 Task: Create a due date automation trigger when advanced on, on the tuesday of the week a card is due add content with a name not ending with resume at 11:00 AM.
Action: Mouse moved to (1160, 567)
Screenshot: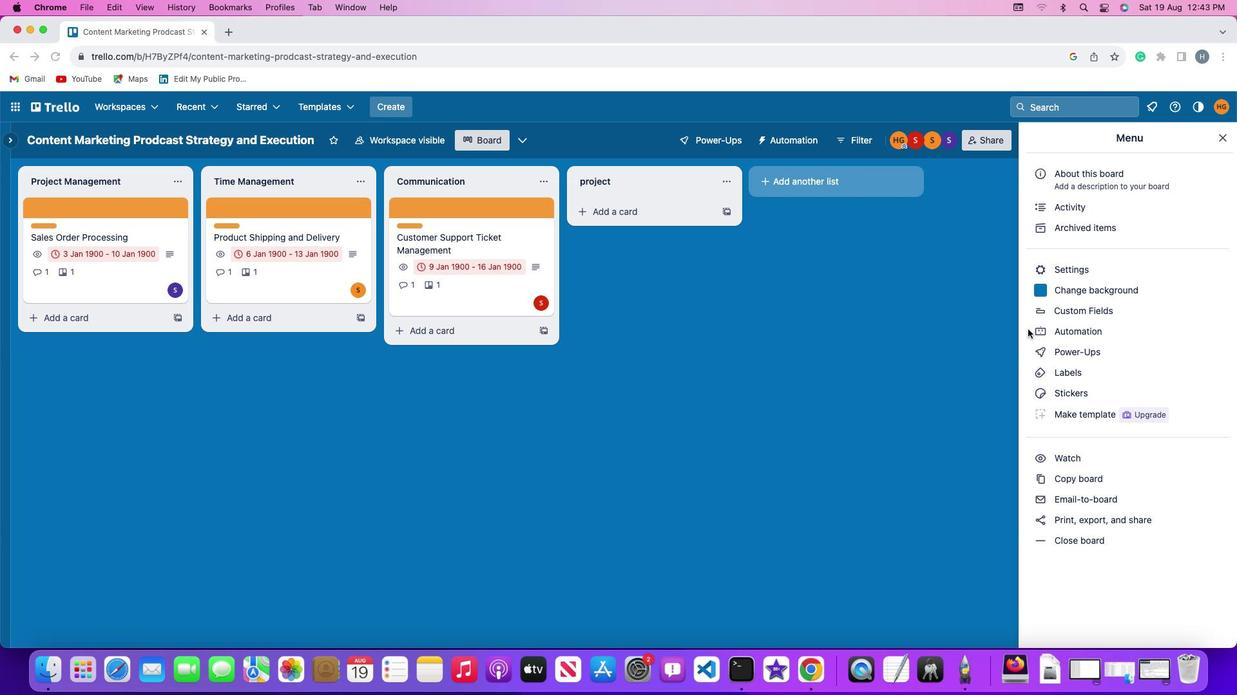 
Action: Mouse pressed left at (1160, 567)
Screenshot: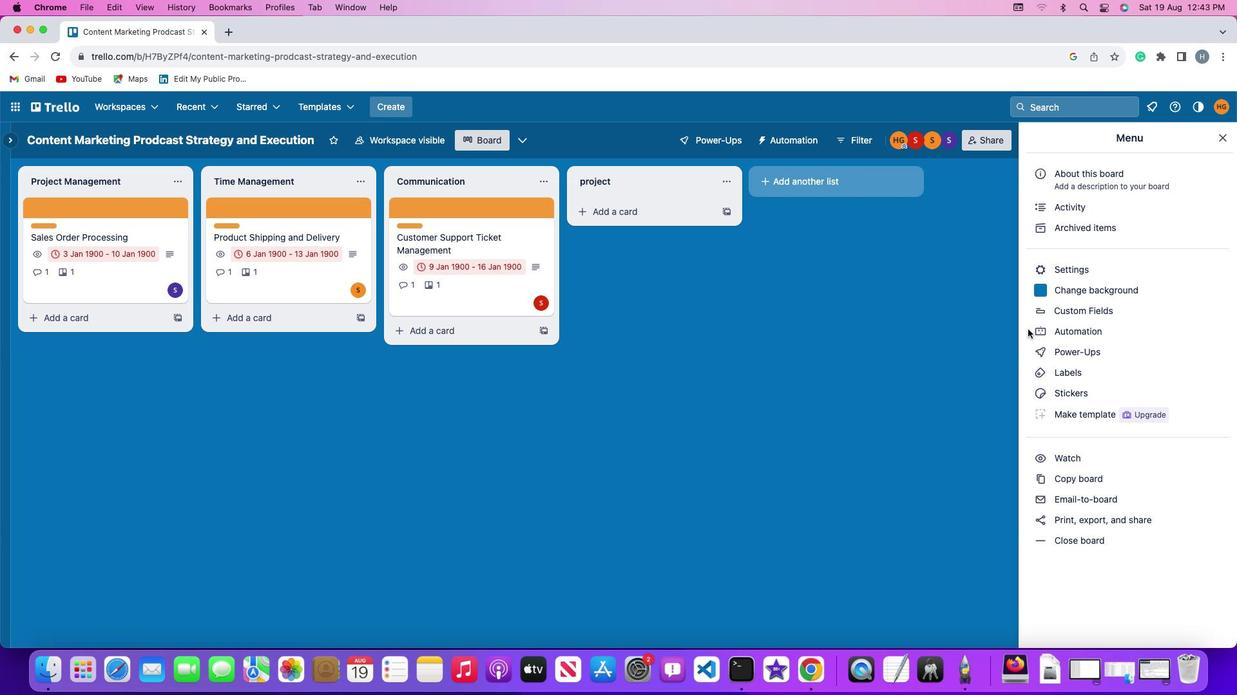 
Action: Mouse pressed left at (1160, 567)
Screenshot: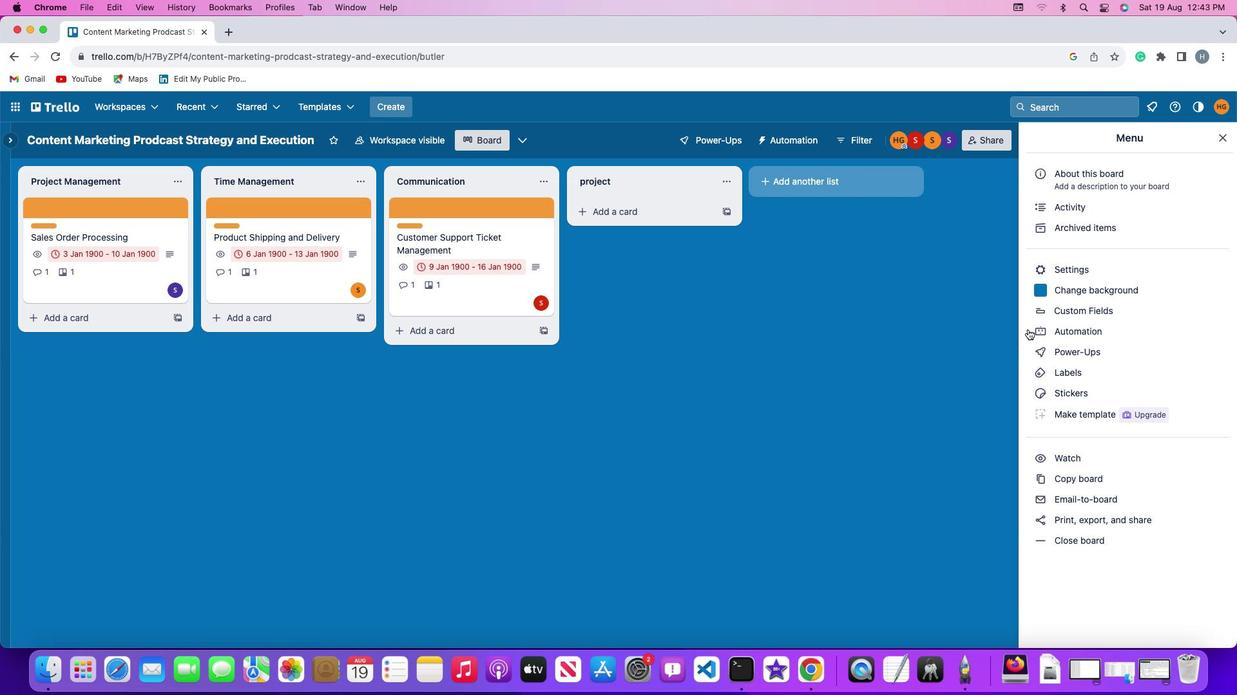 
Action: Mouse moved to (56, 568)
Screenshot: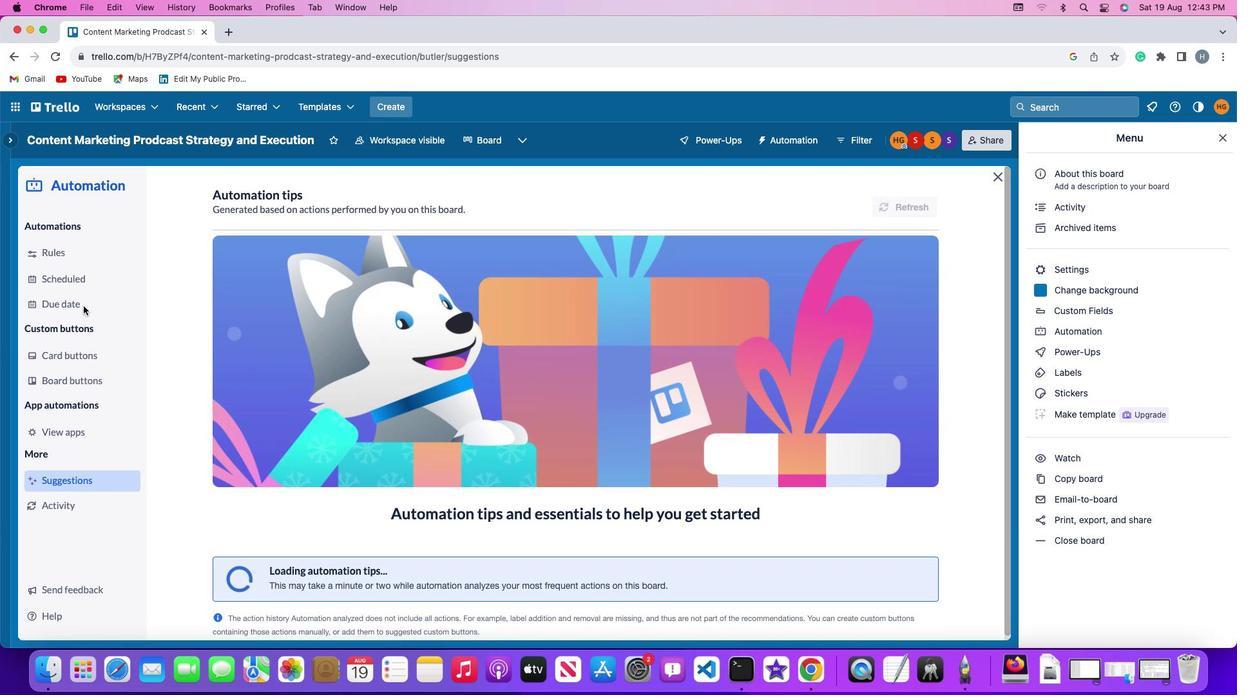 
Action: Mouse pressed left at (56, 568)
Screenshot: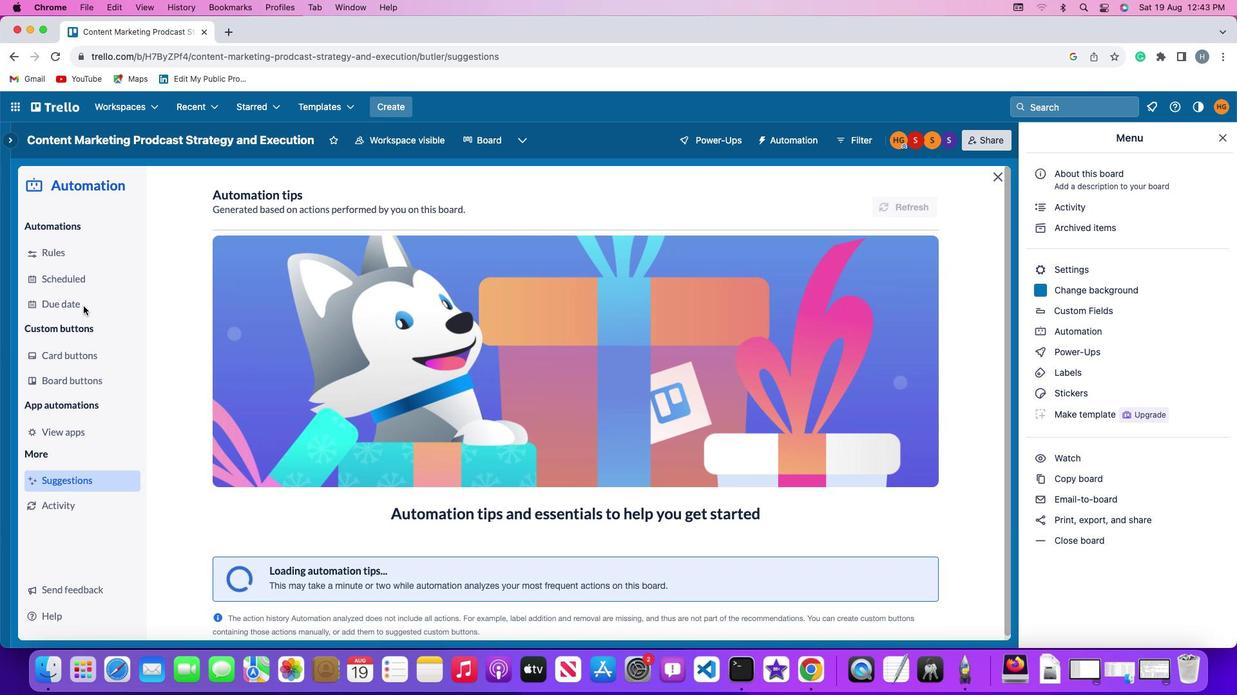 
Action: Mouse moved to (962, 574)
Screenshot: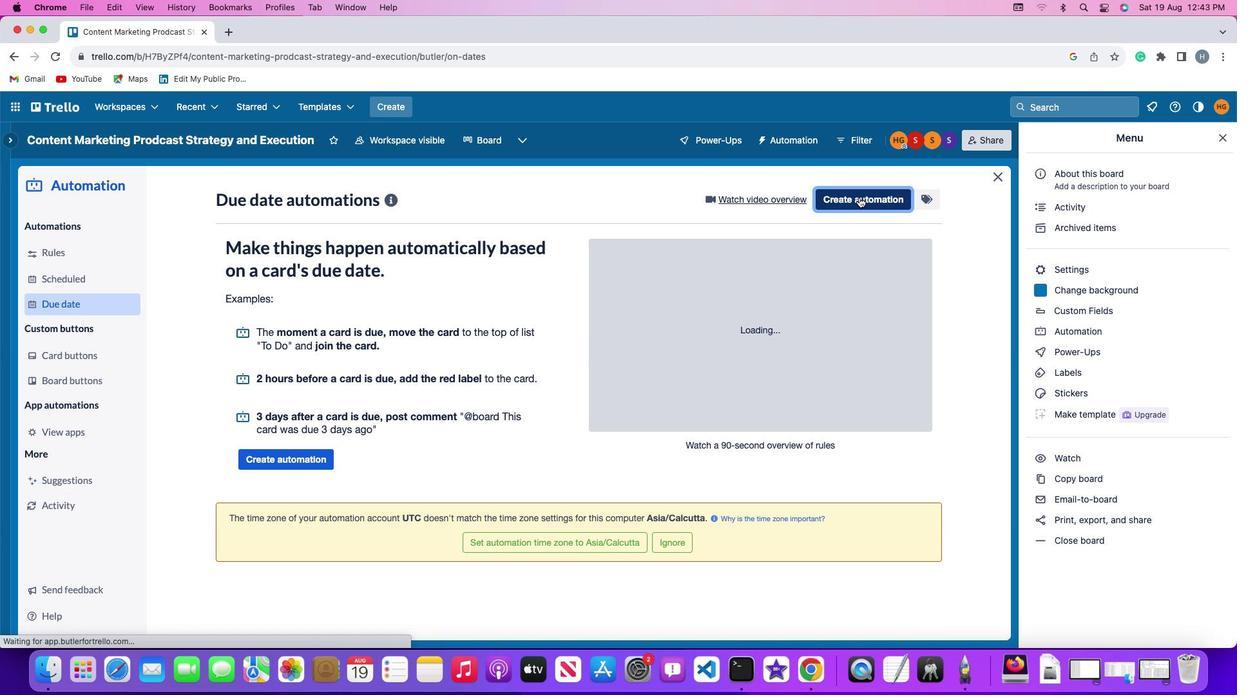 
Action: Mouse pressed left at (962, 574)
Screenshot: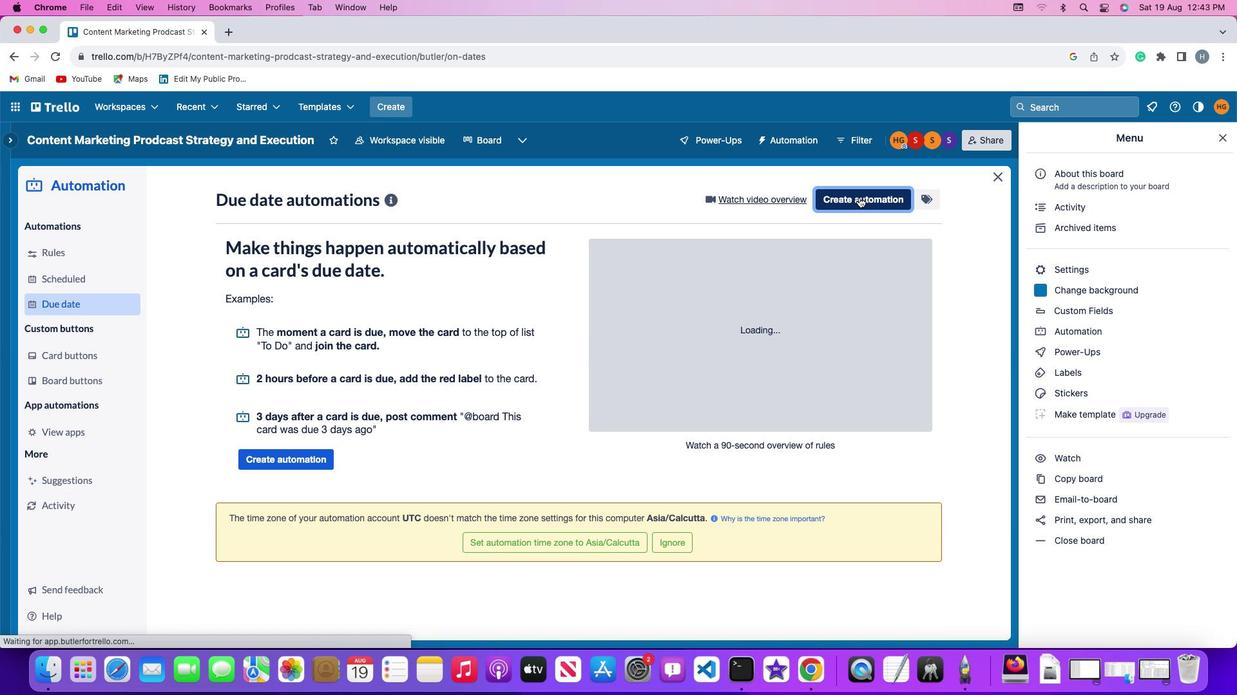 
Action: Mouse moved to (266, 567)
Screenshot: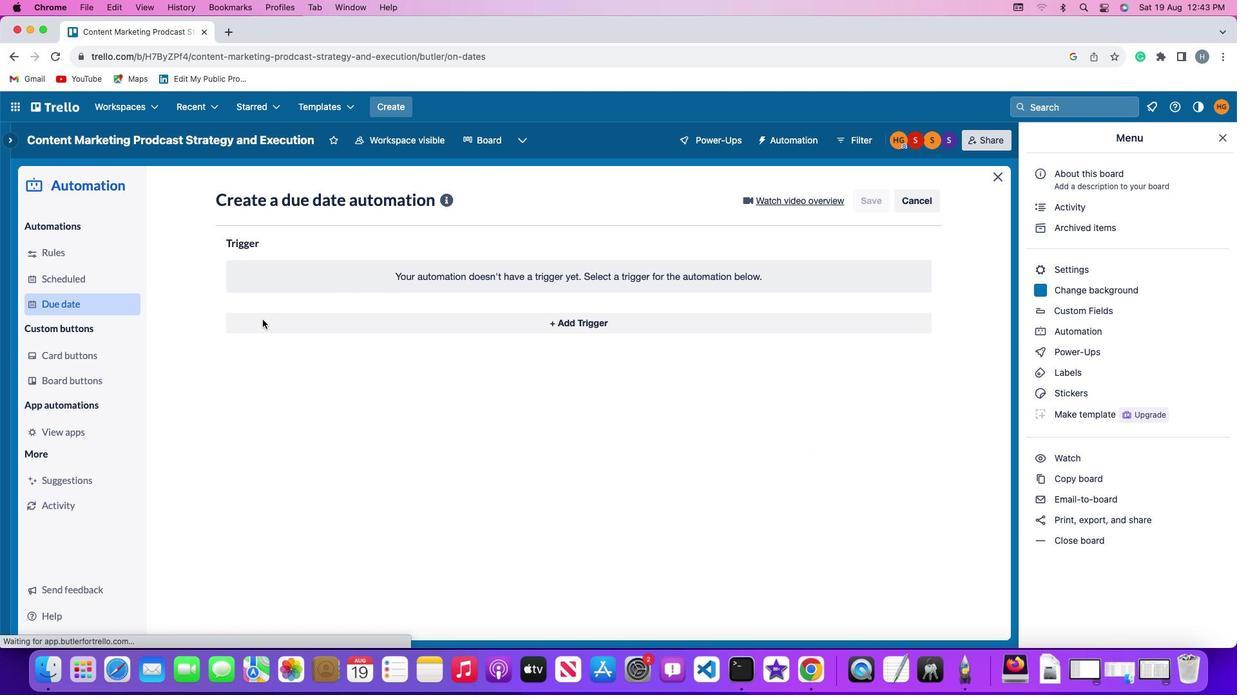 
Action: Mouse pressed left at (266, 567)
Screenshot: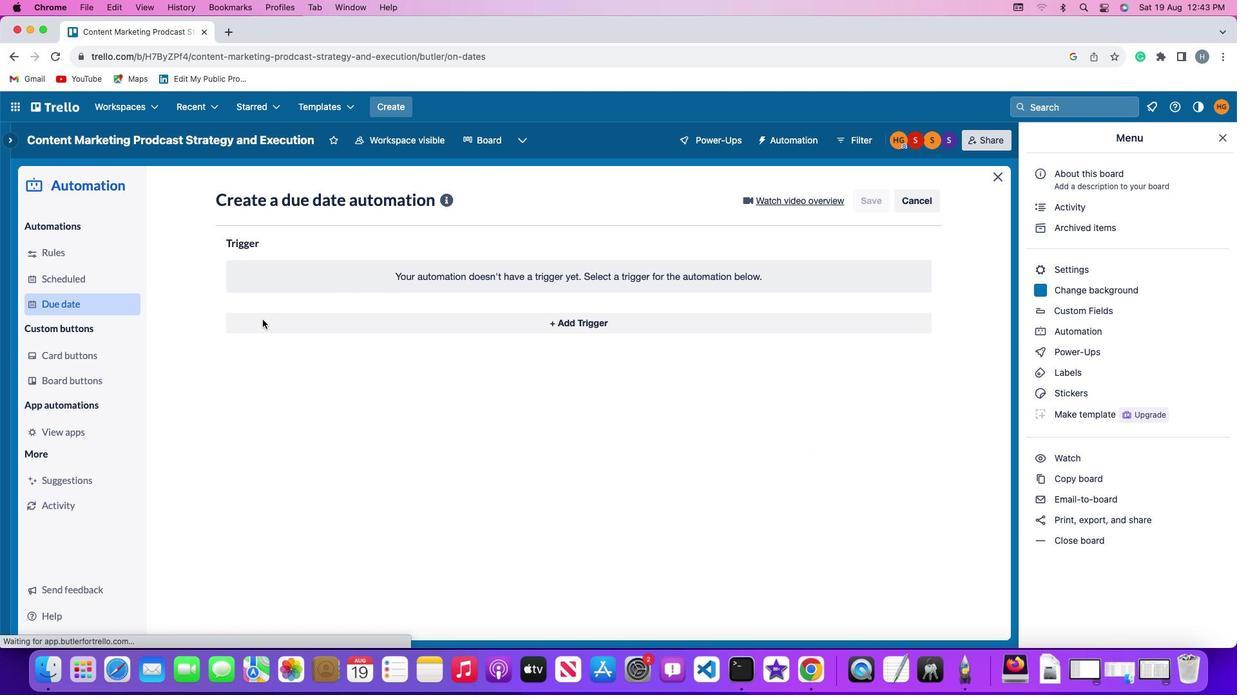 
Action: Mouse moved to (292, 554)
Screenshot: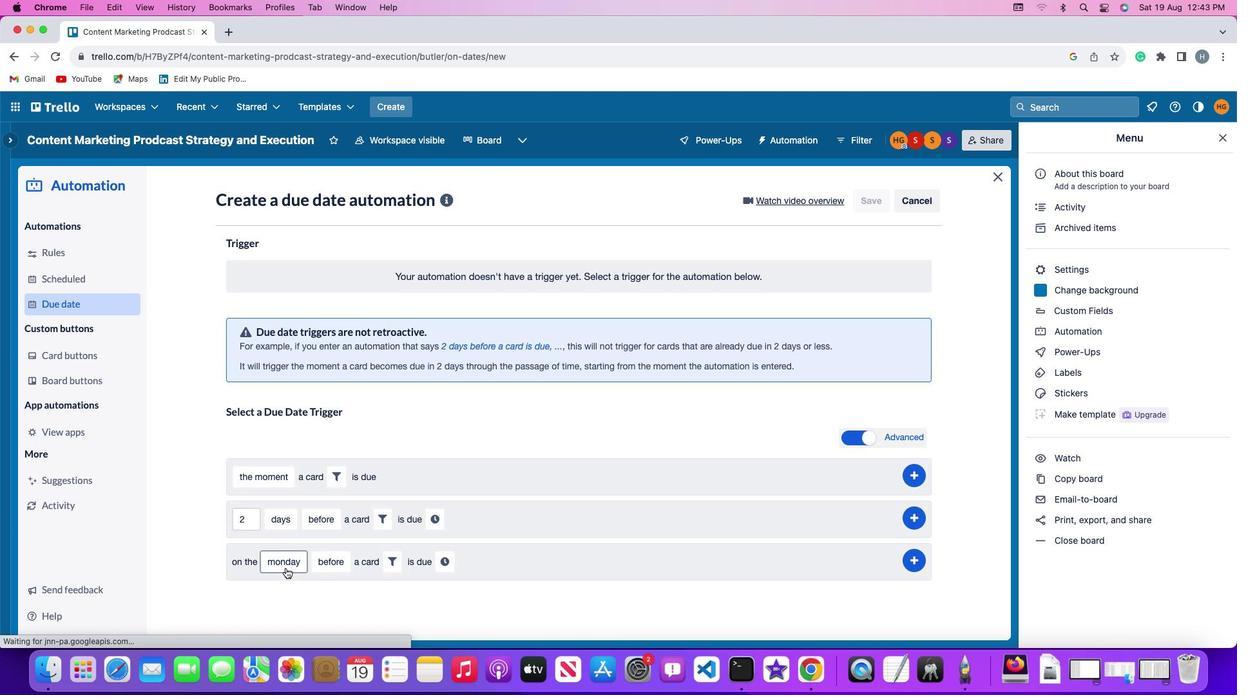 
Action: Mouse pressed left at (292, 554)
Screenshot: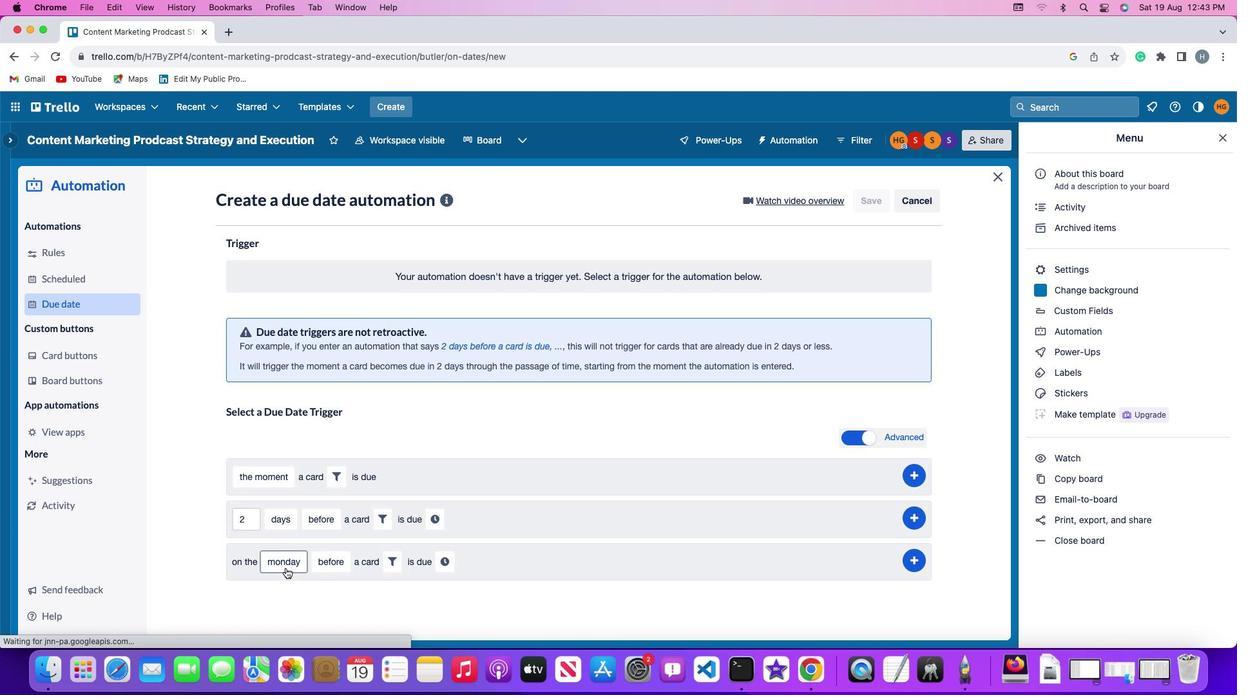 
Action: Mouse moved to (308, 563)
Screenshot: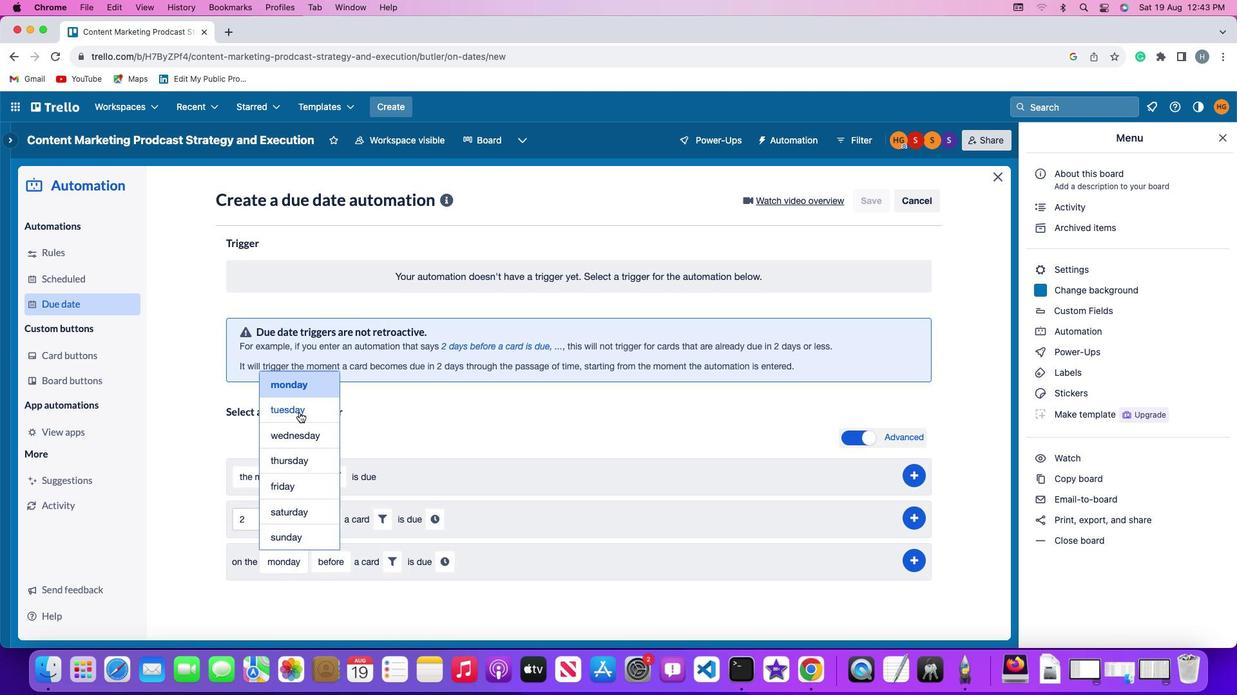 
Action: Mouse pressed left at (308, 563)
Screenshot: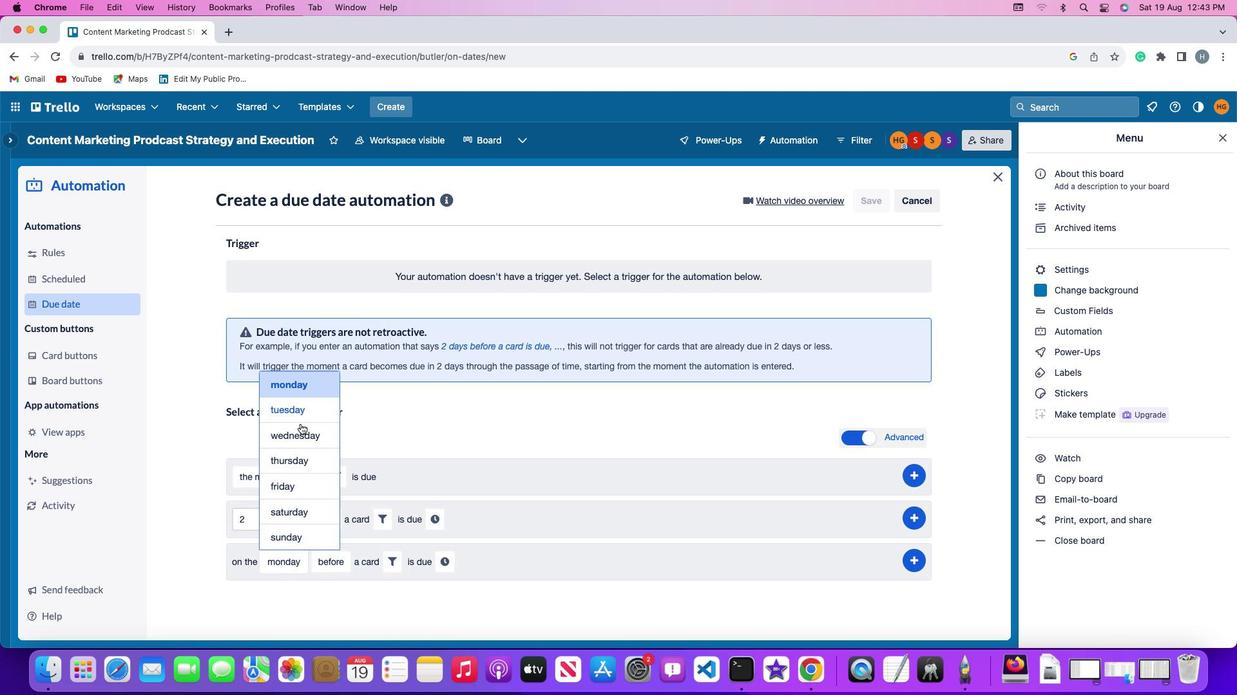 
Action: Mouse moved to (324, 555)
Screenshot: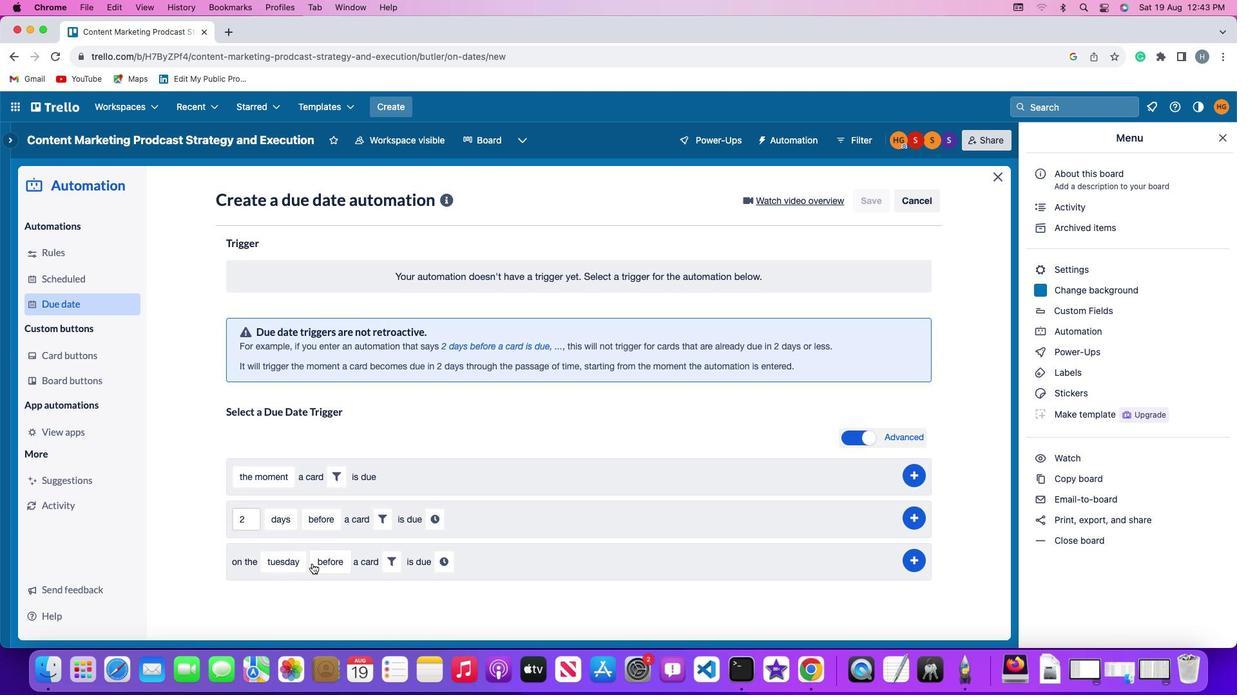 
Action: Mouse pressed left at (324, 555)
Screenshot: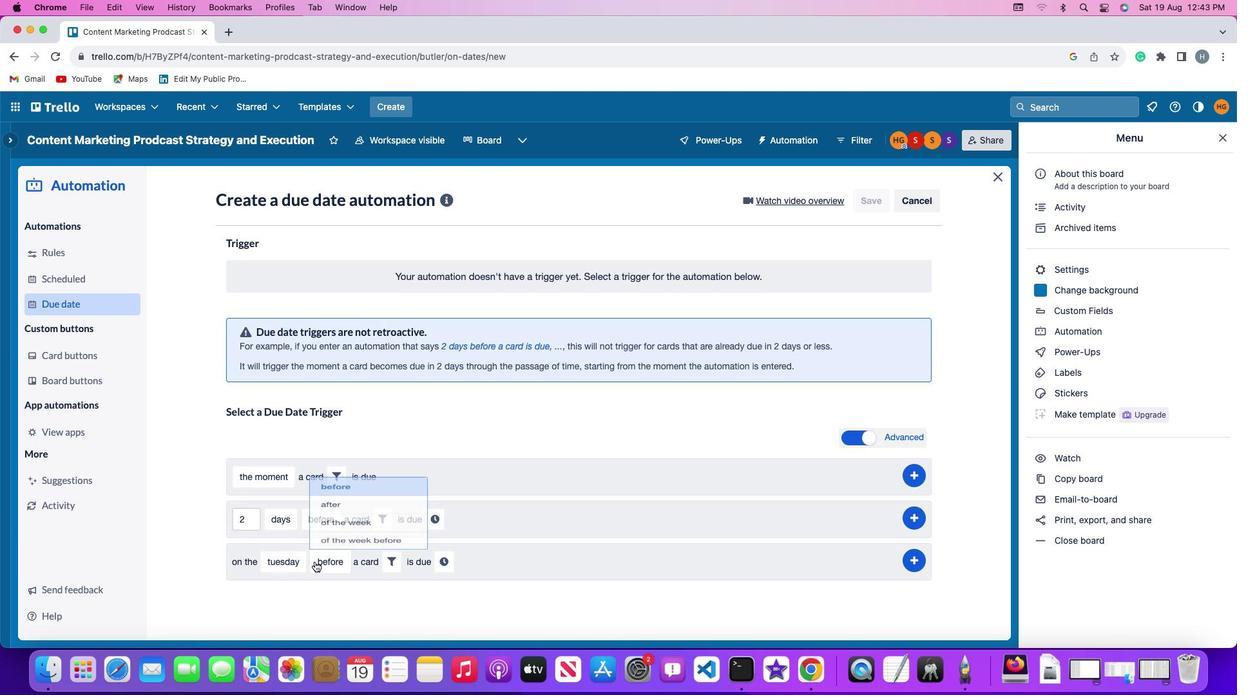 
Action: Mouse moved to (366, 557)
Screenshot: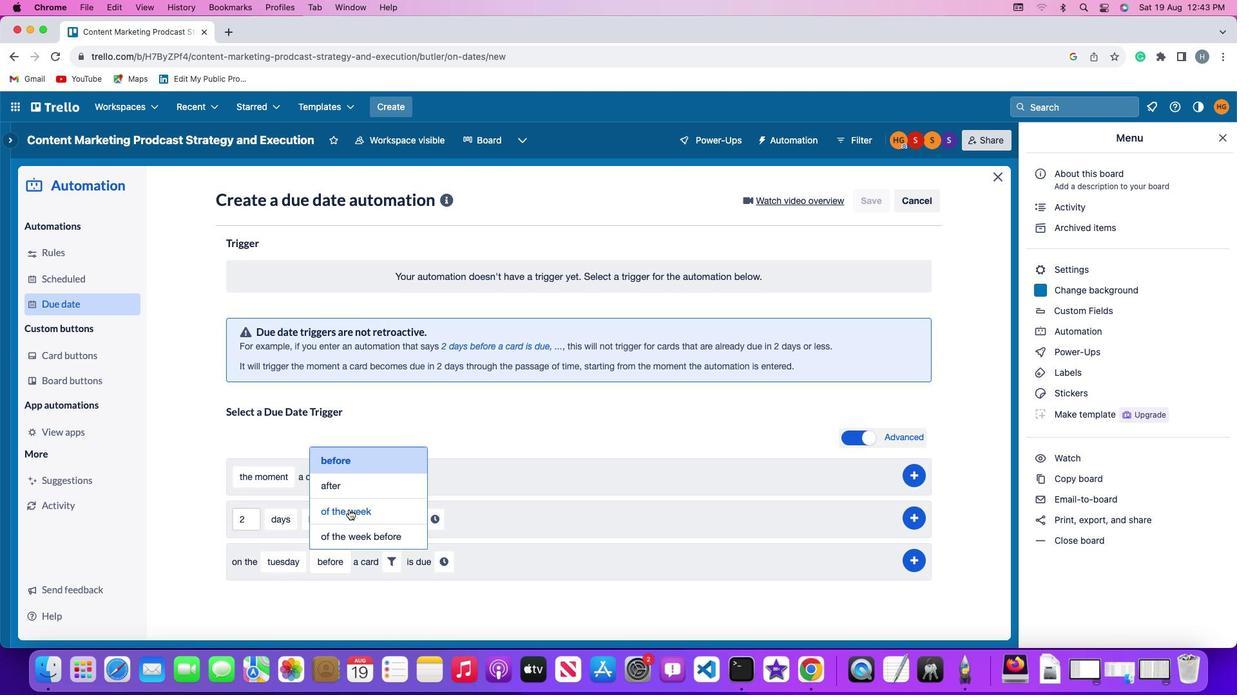 
Action: Mouse pressed left at (366, 557)
Screenshot: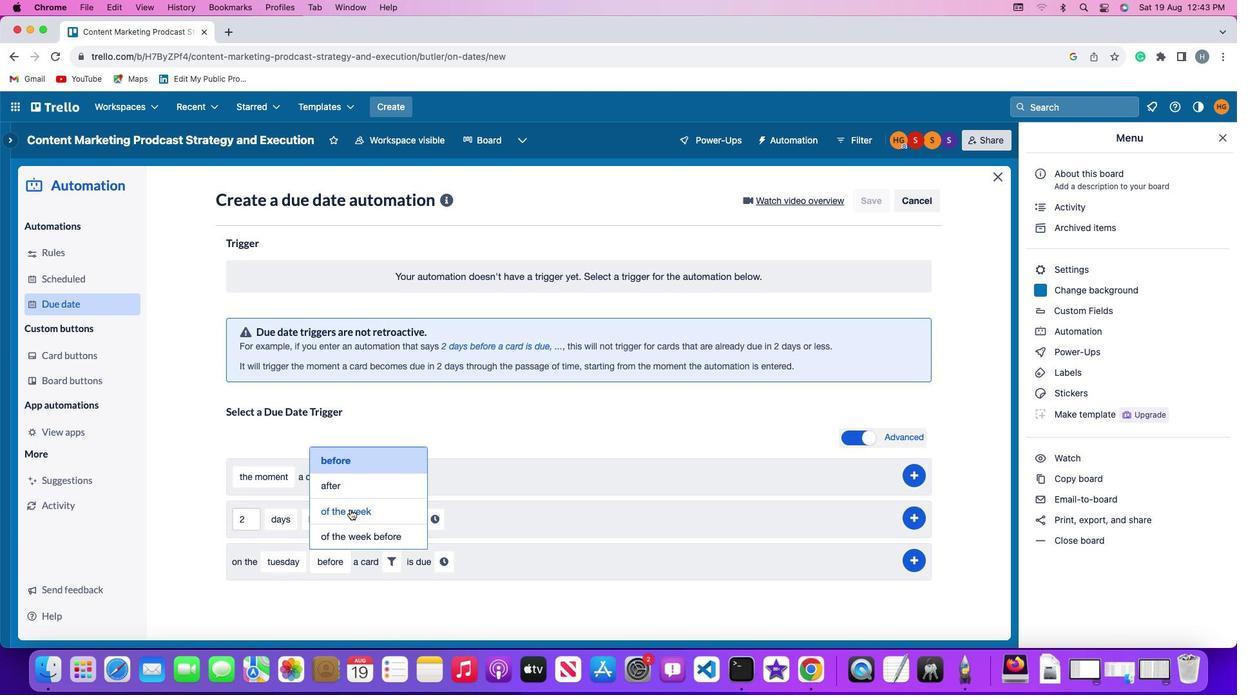 
Action: Mouse moved to (438, 555)
Screenshot: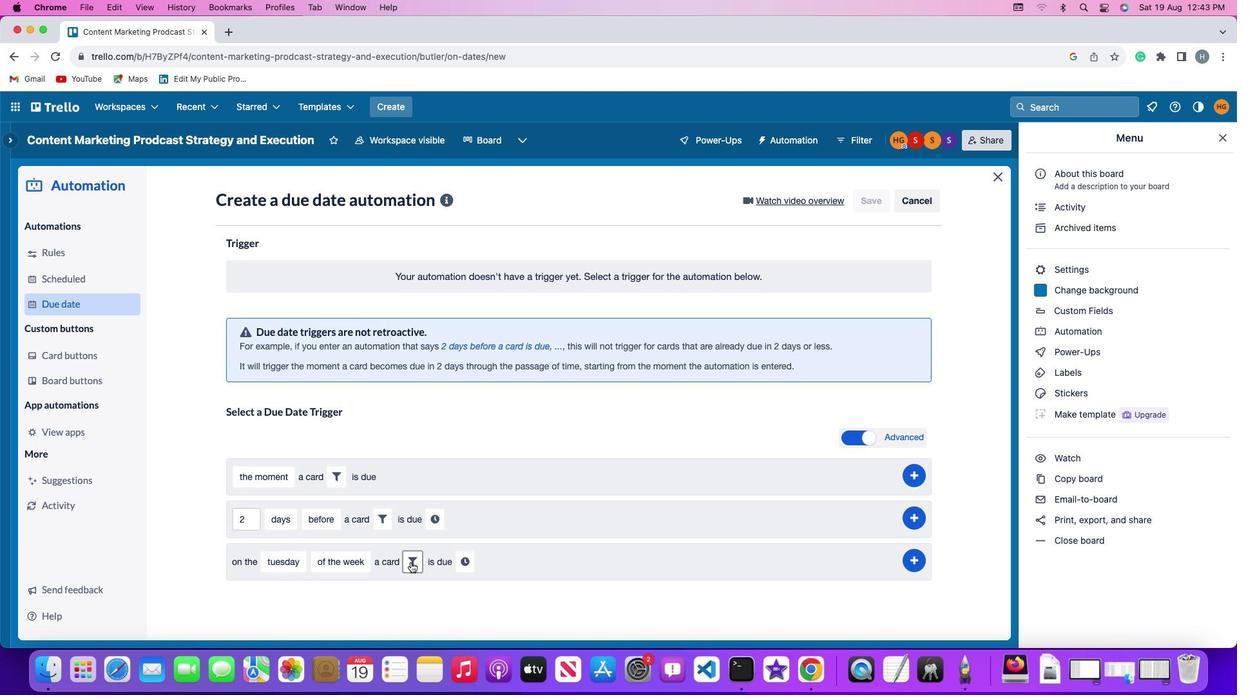 
Action: Mouse pressed left at (438, 555)
Screenshot: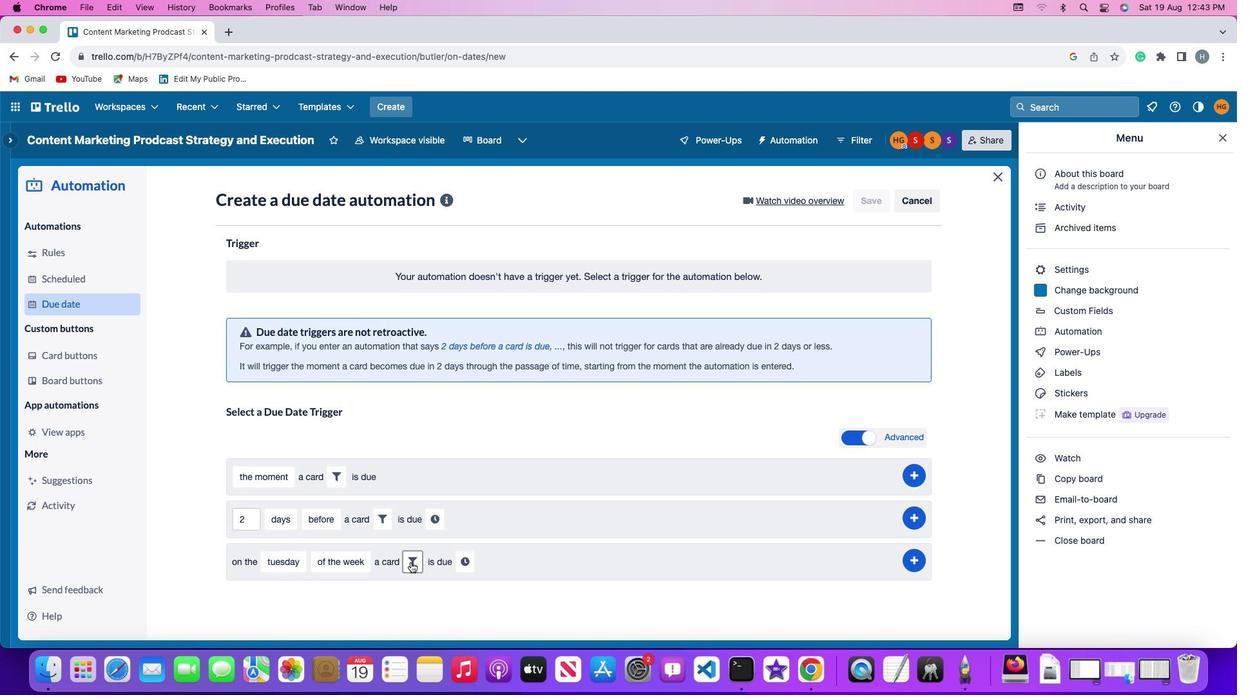 
Action: Mouse moved to (645, 553)
Screenshot: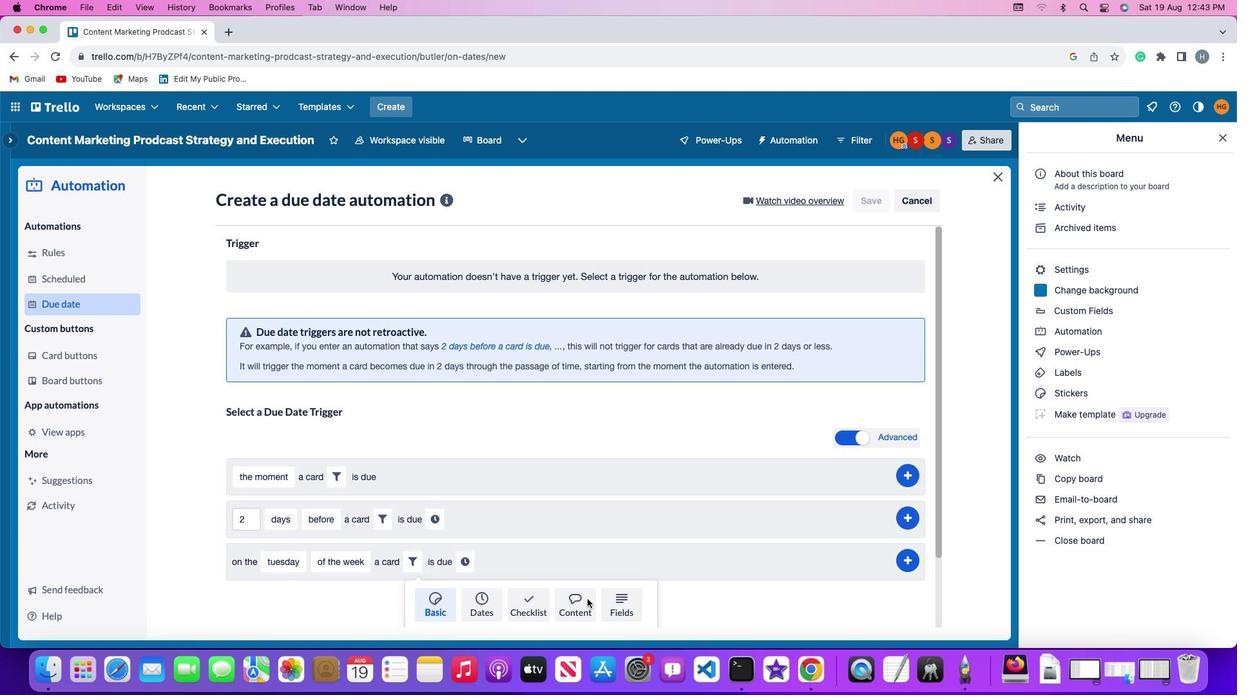 
Action: Mouse pressed left at (645, 553)
Screenshot: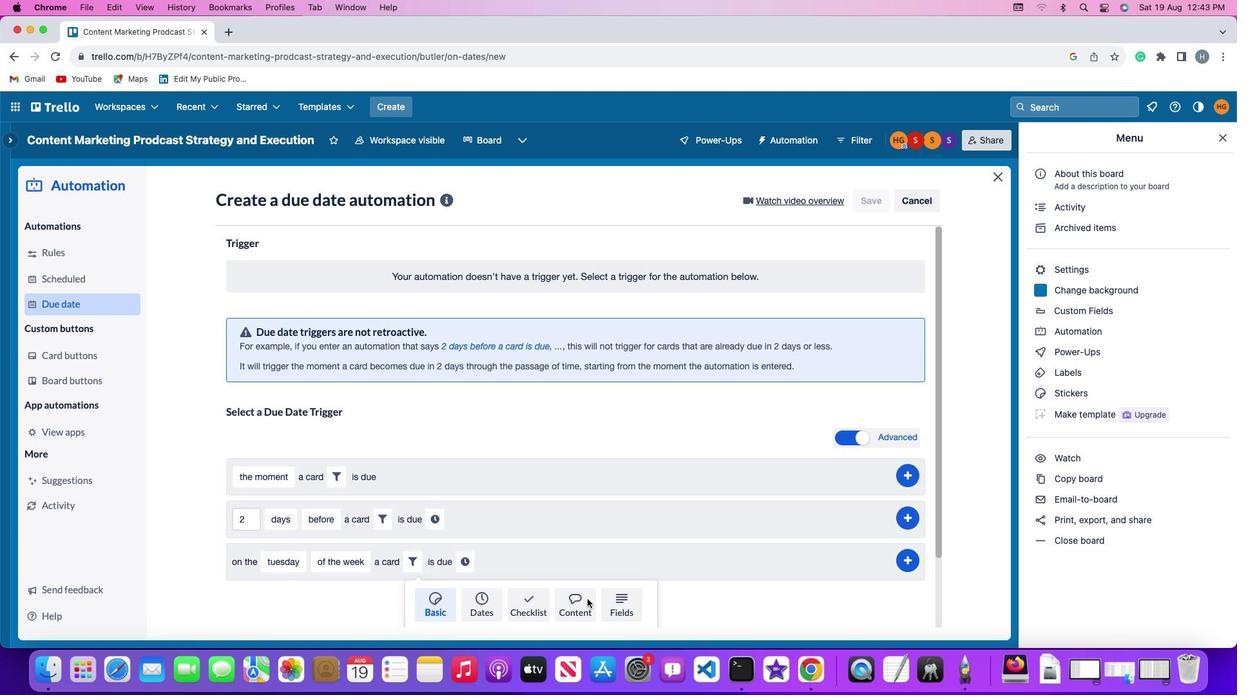 
Action: Mouse moved to (393, 552)
Screenshot: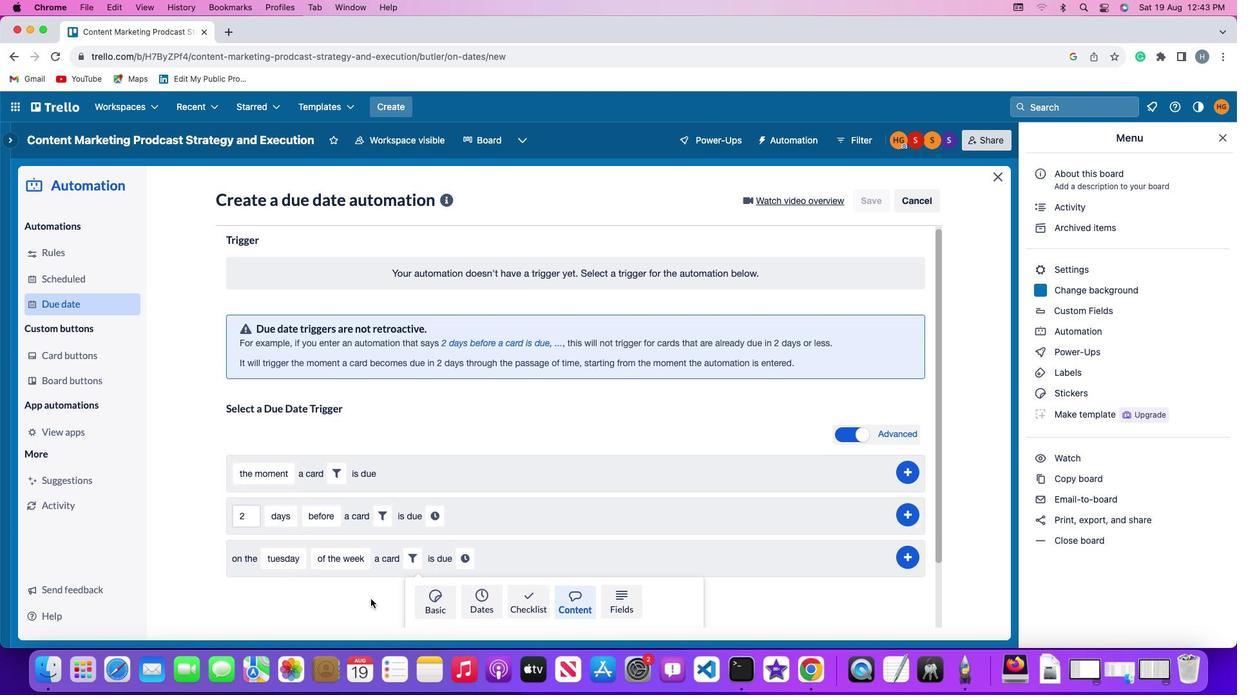 
Action: Mouse scrolled (393, 552) with delta (-40, 584)
Screenshot: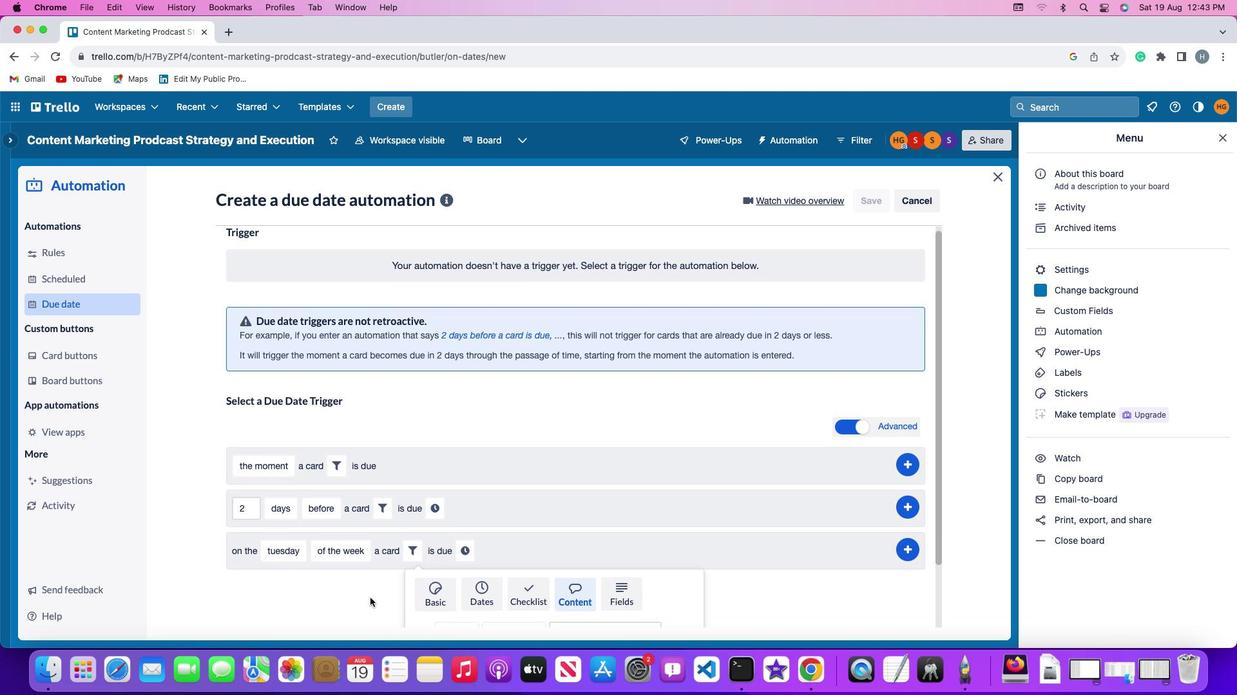 
Action: Mouse moved to (392, 552)
Screenshot: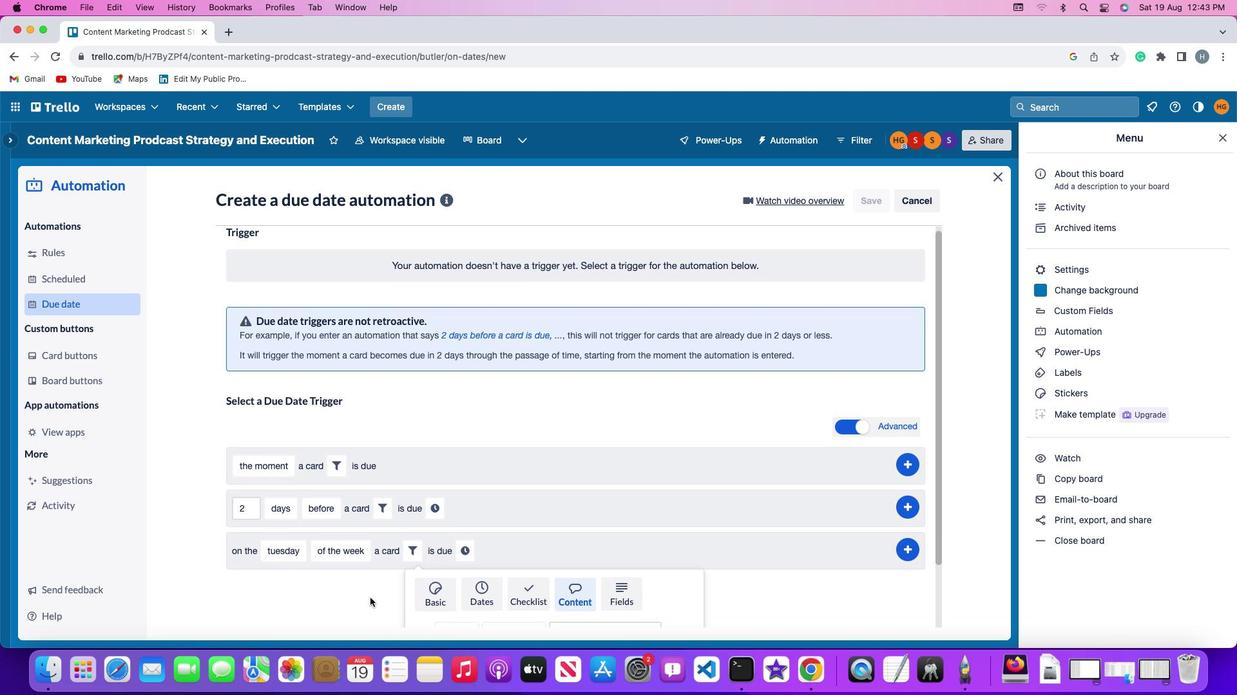 
Action: Mouse scrolled (392, 552) with delta (-40, 584)
Screenshot: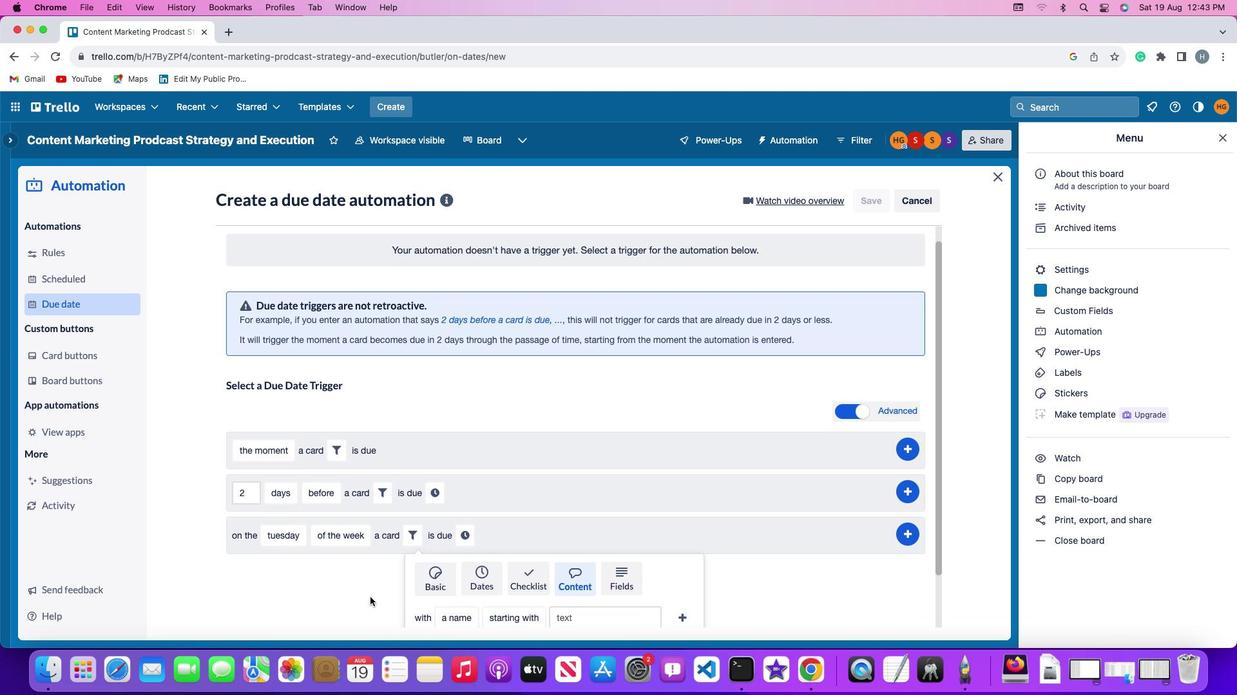 
Action: Mouse moved to (392, 553)
Screenshot: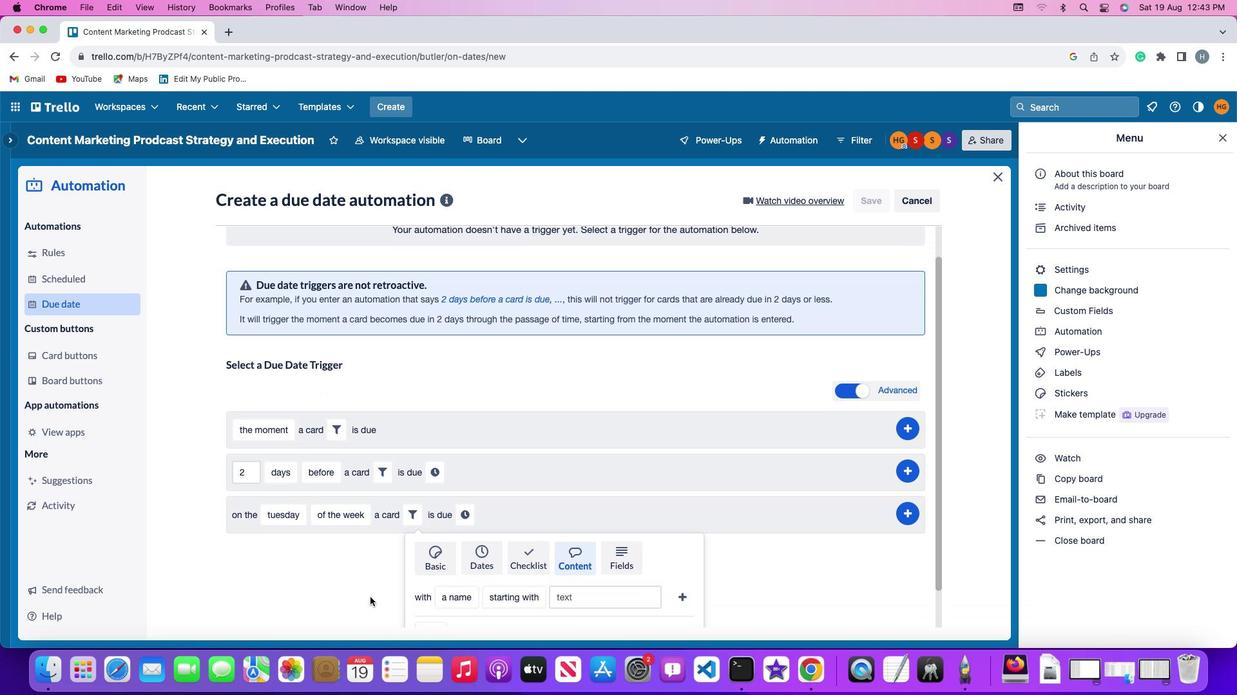 
Action: Mouse scrolled (392, 553) with delta (-40, 584)
Screenshot: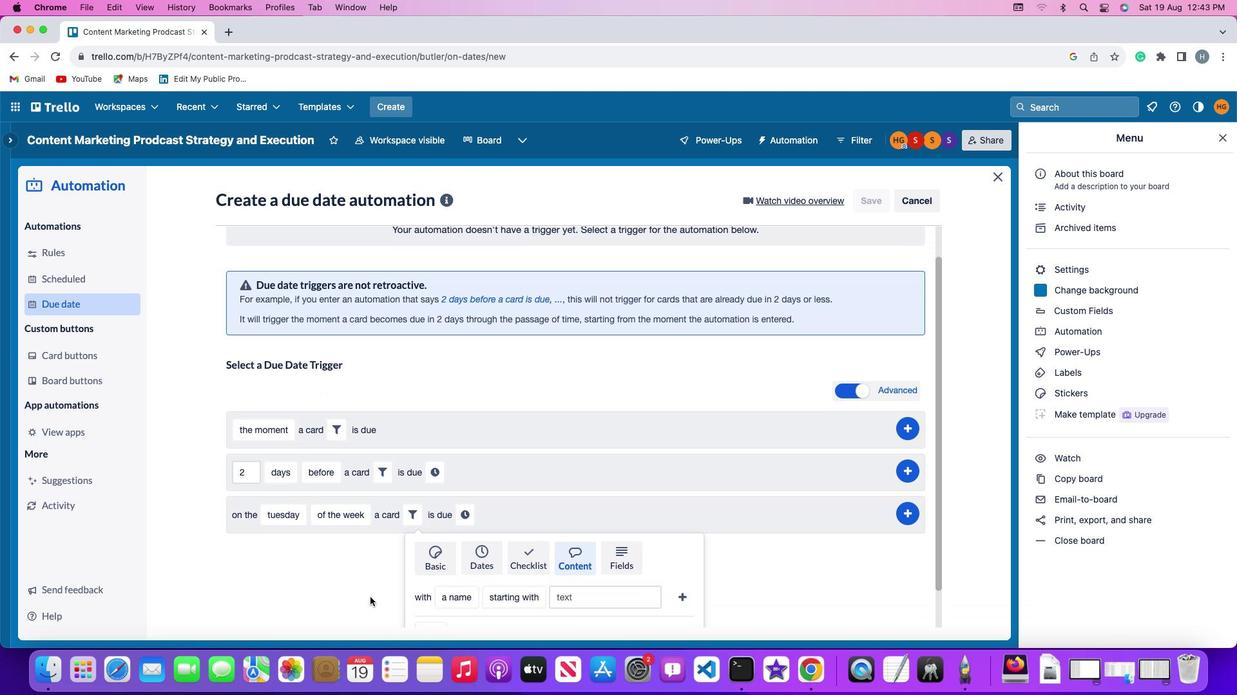 
Action: Mouse moved to (391, 553)
Screenshot: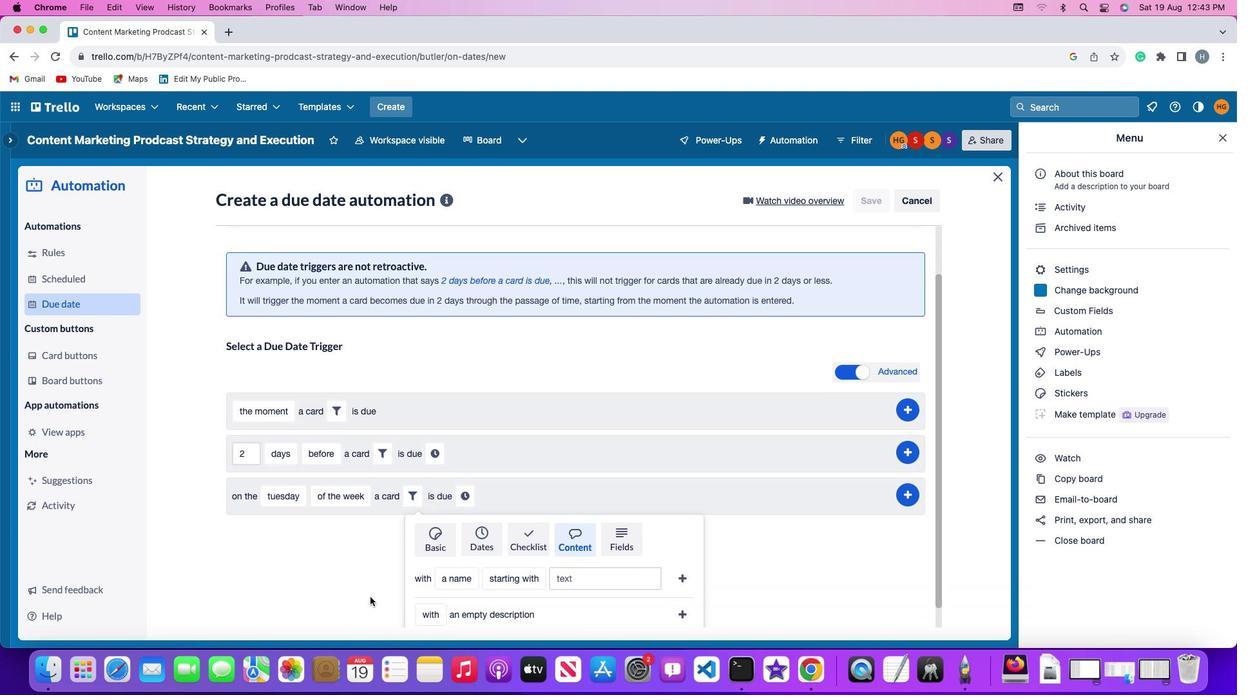 
Action: Mouse scrolled (391, 553) with delta (-40, 585)
Screenshot: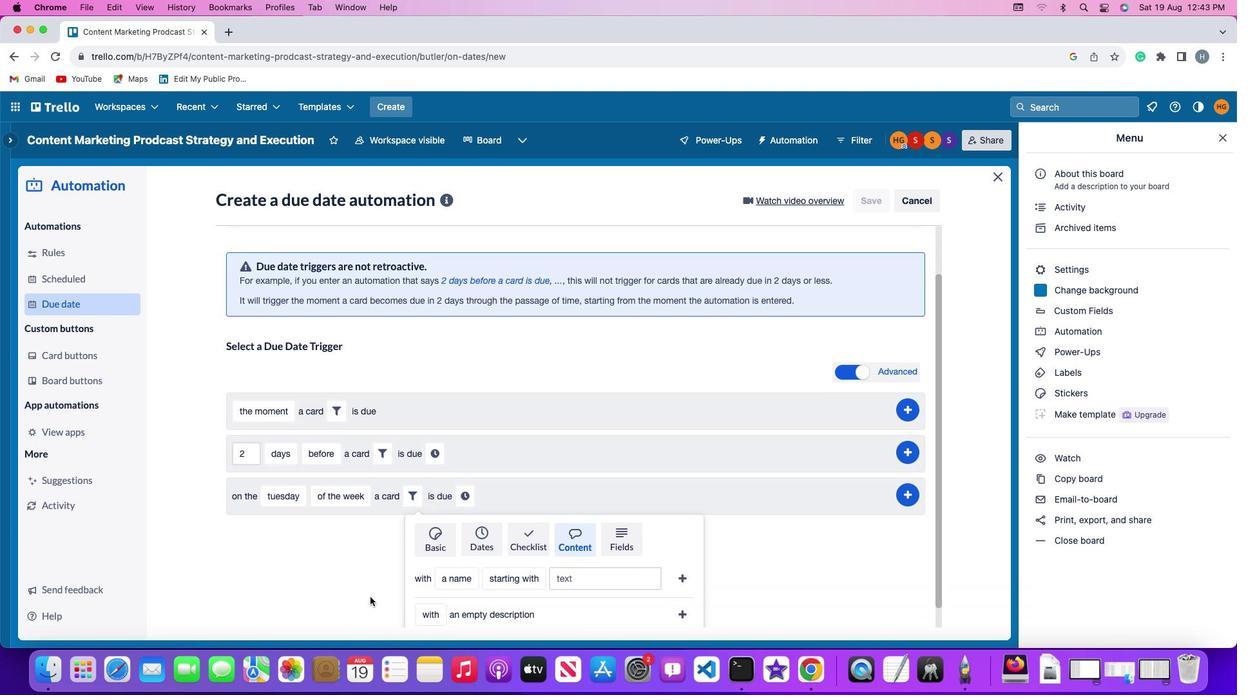 
Action: Mouse moved to (391, 553)
Screenshot: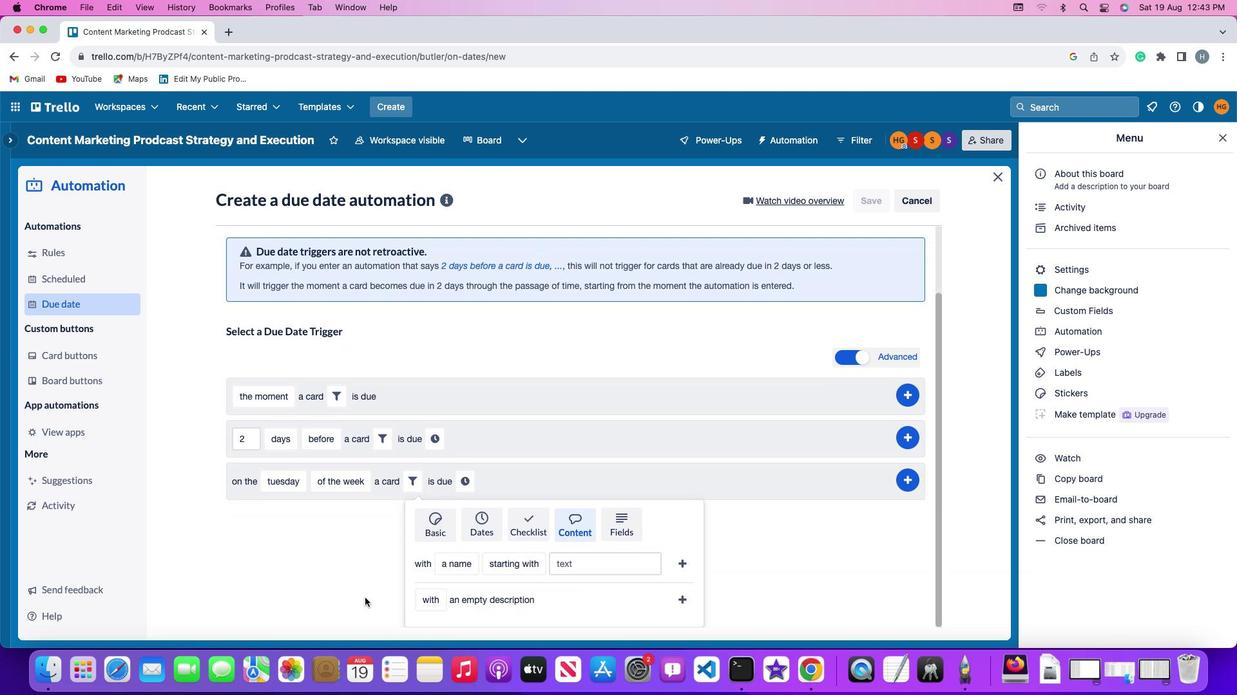 
Action: Mouse scrolled (391, 553) with delta (-40, 585)
Screenshot: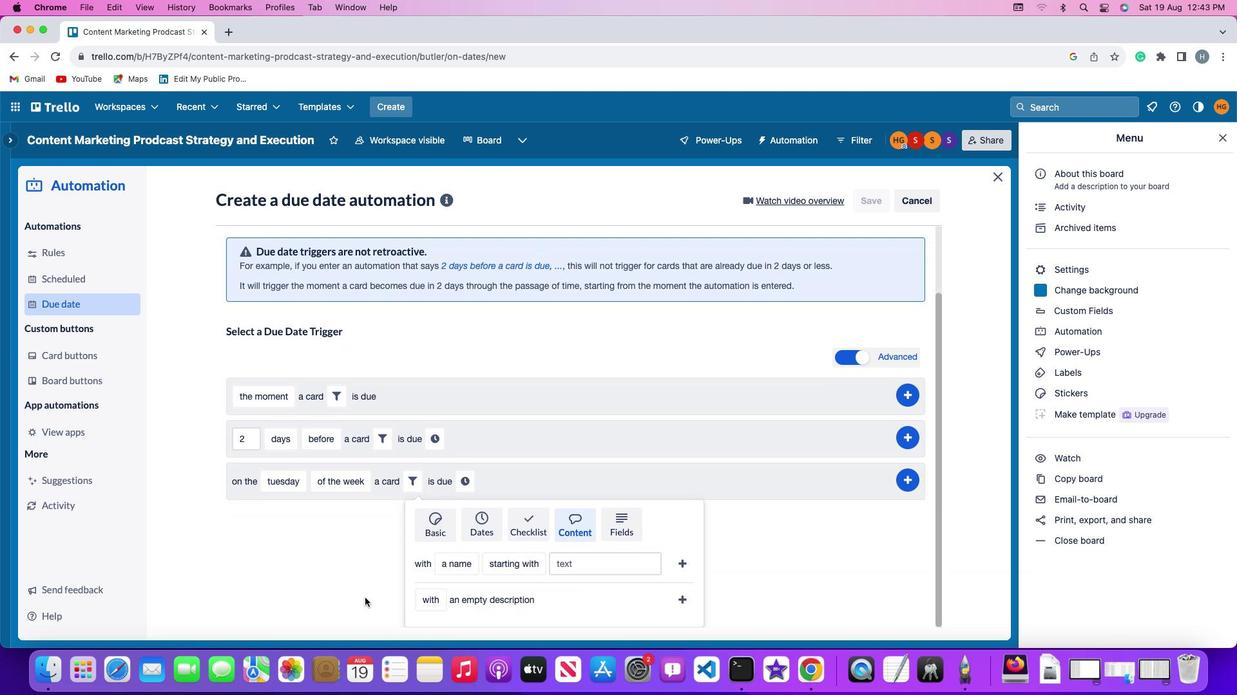 
Action: Mouse moved to (482, 554)
Screenshot: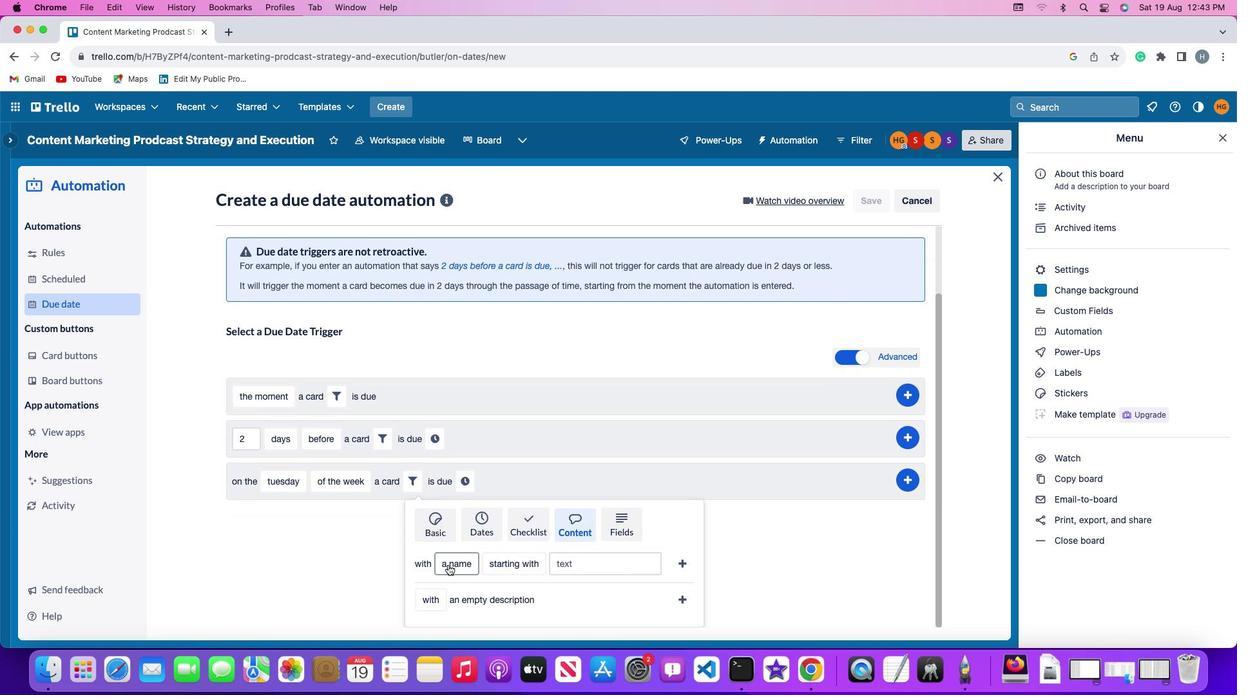 
Action: Mouse pressed left at (482, 554)
Screenshot: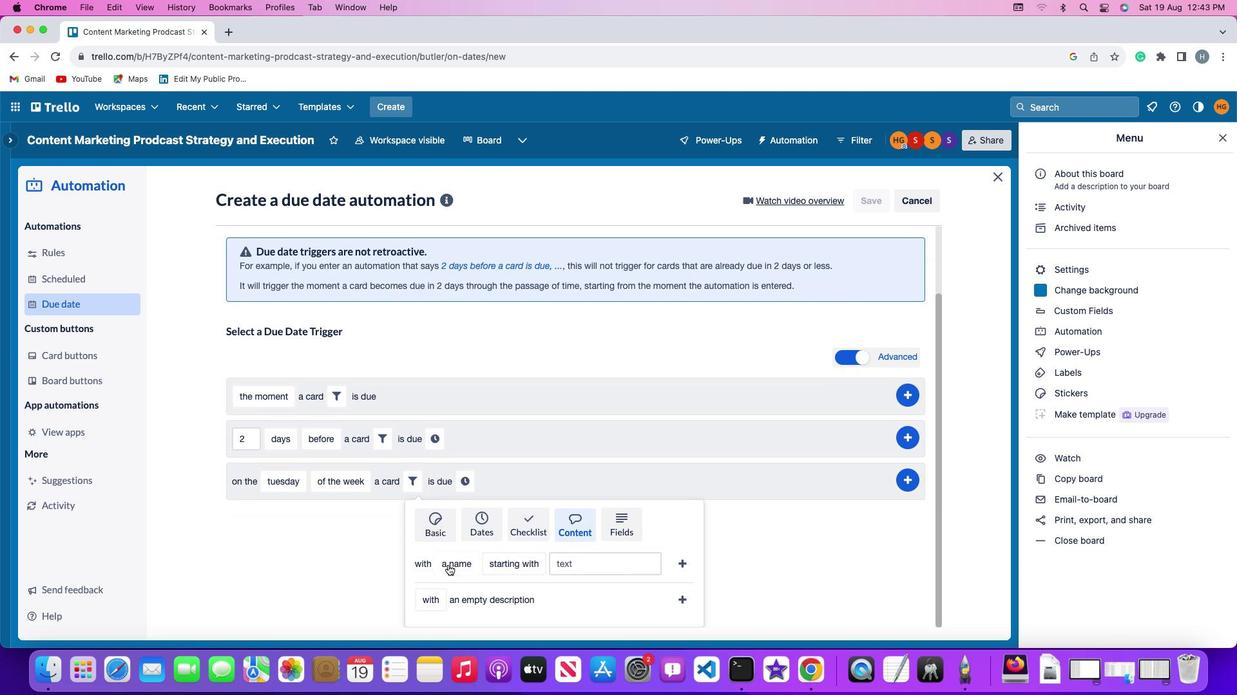 
Action: Mouse moved to (519, 558)
Screenshot: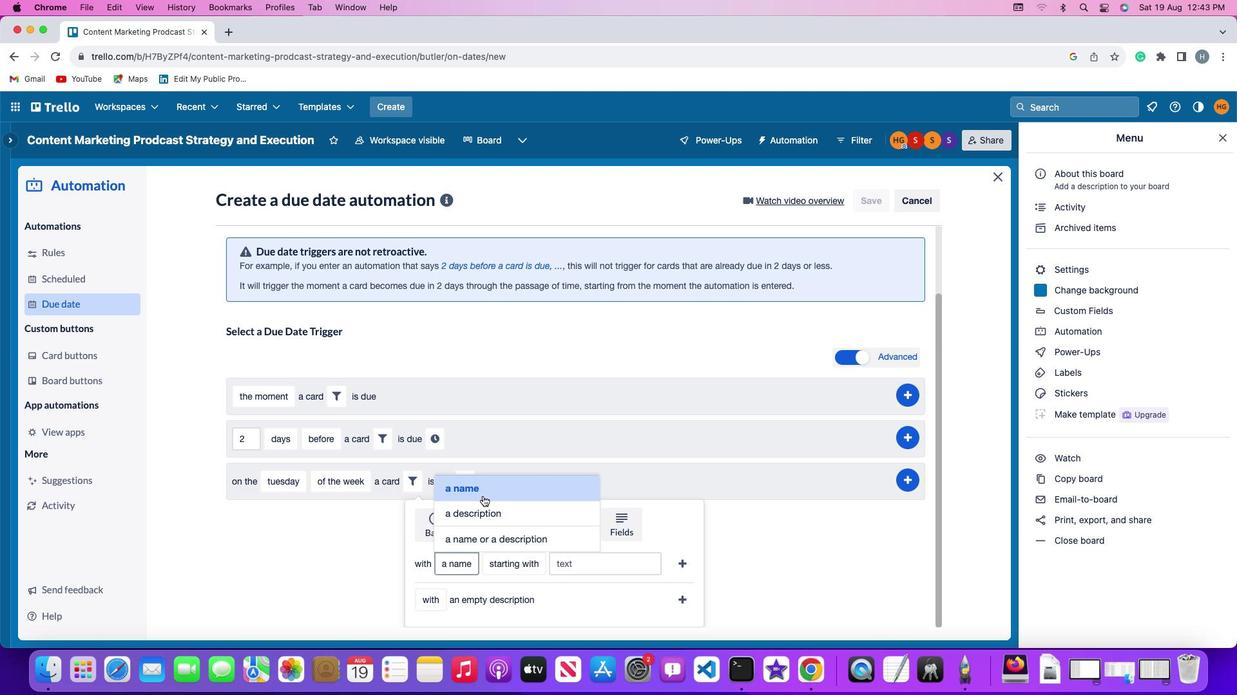 
Action: Mouse pressed left at (519, 558)
Screenshot: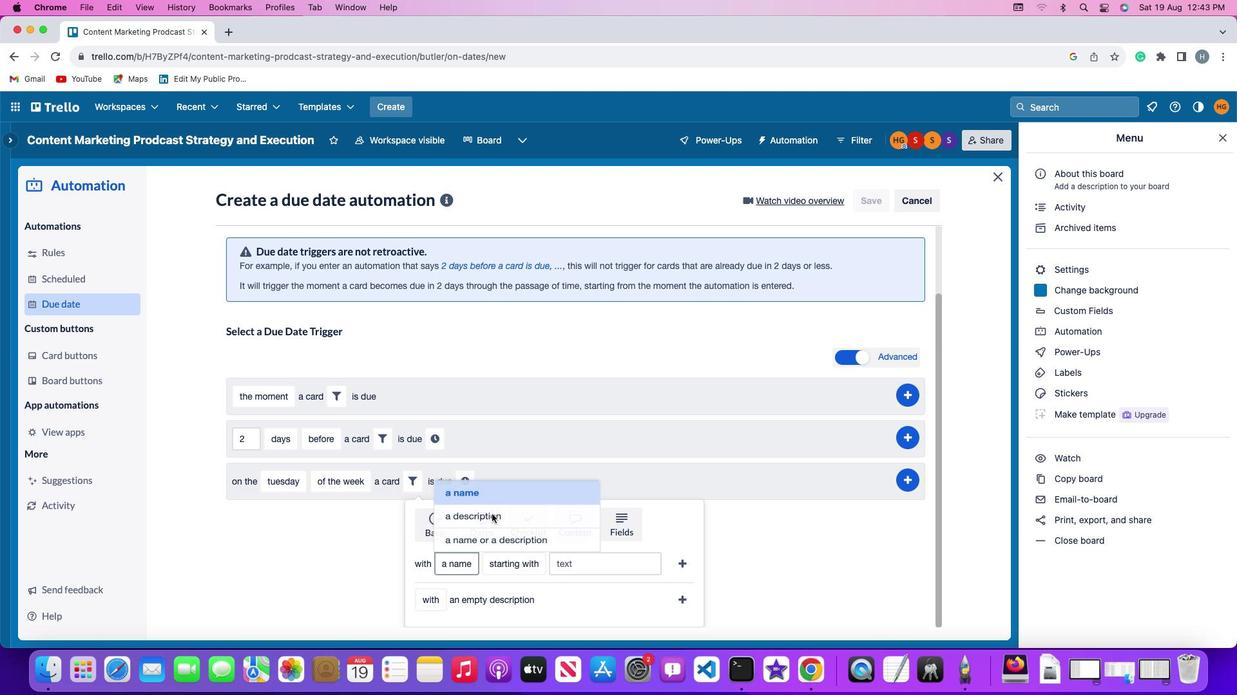 
Action: Mouse moved to (567, 555)
Screenshot: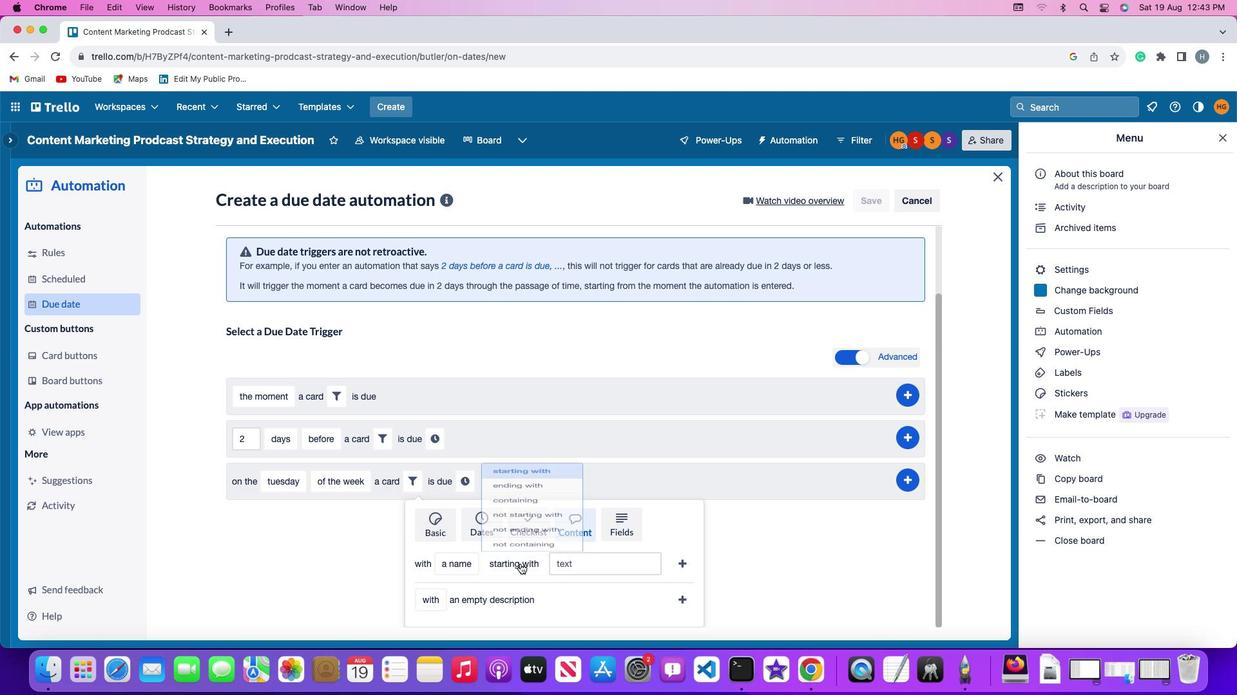 
Action: Mouse pressed left at (567, 555)
Screenshot: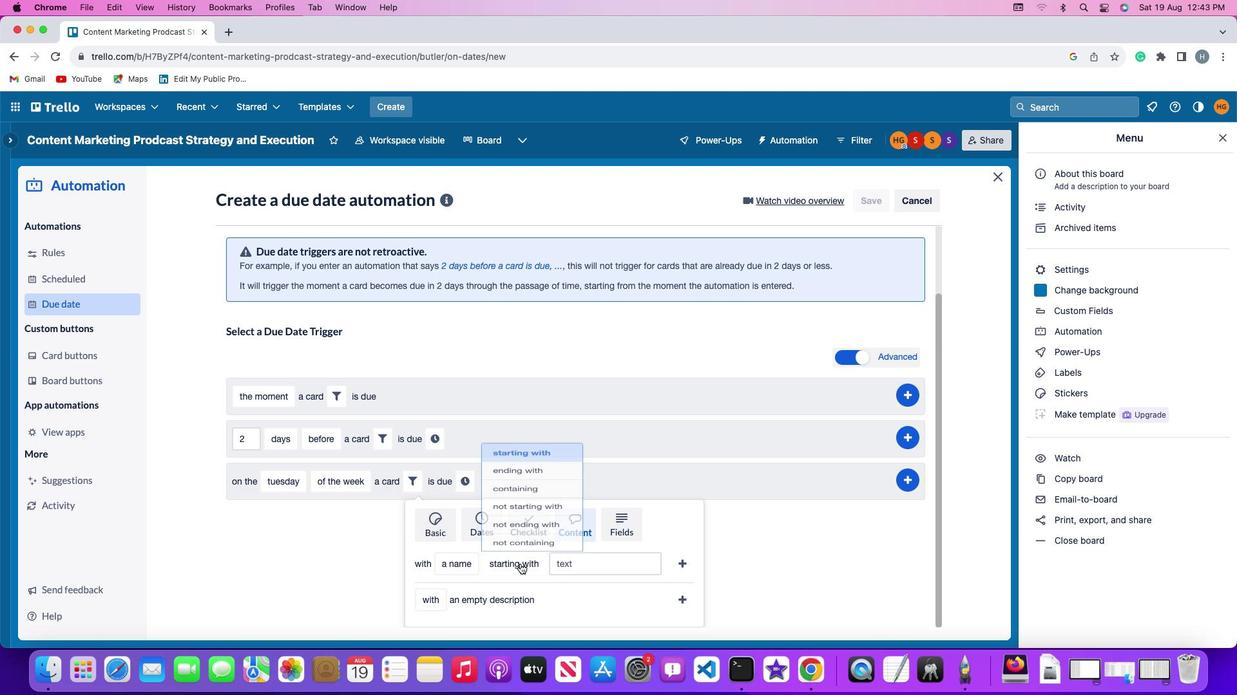 
Action: Mouse moved to (571, 557)
Screenshot: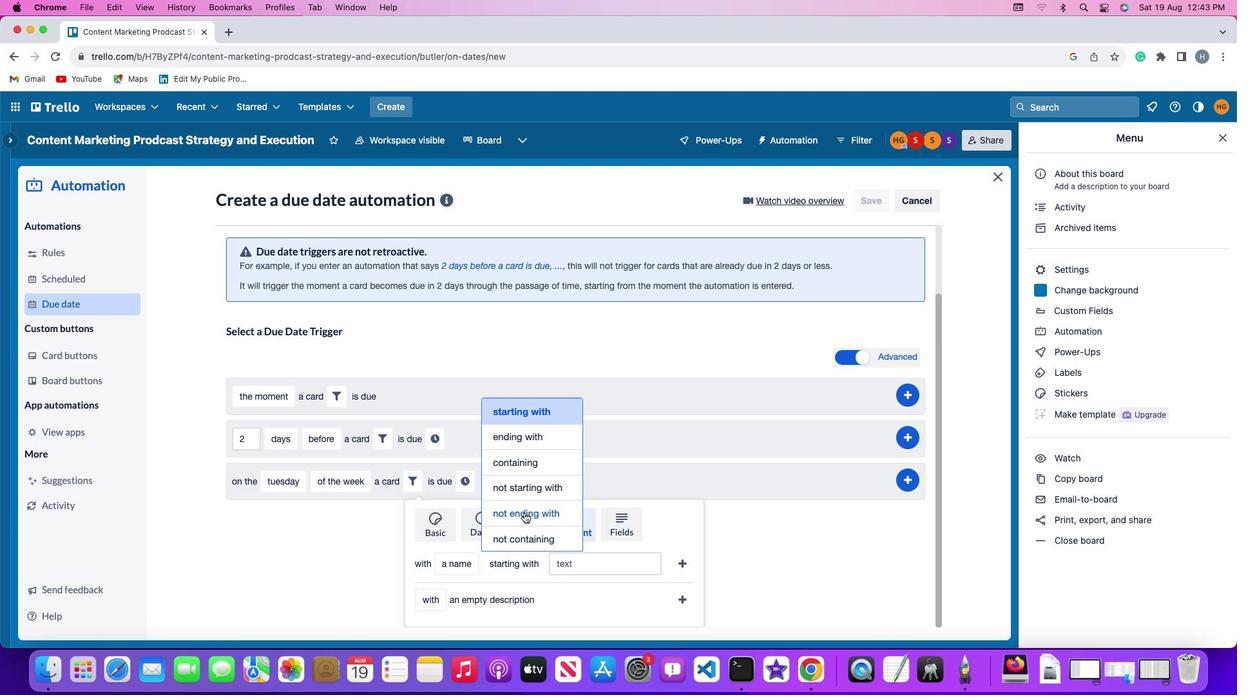
Action: Mouse pressed left at (571, 557)
Screenshot: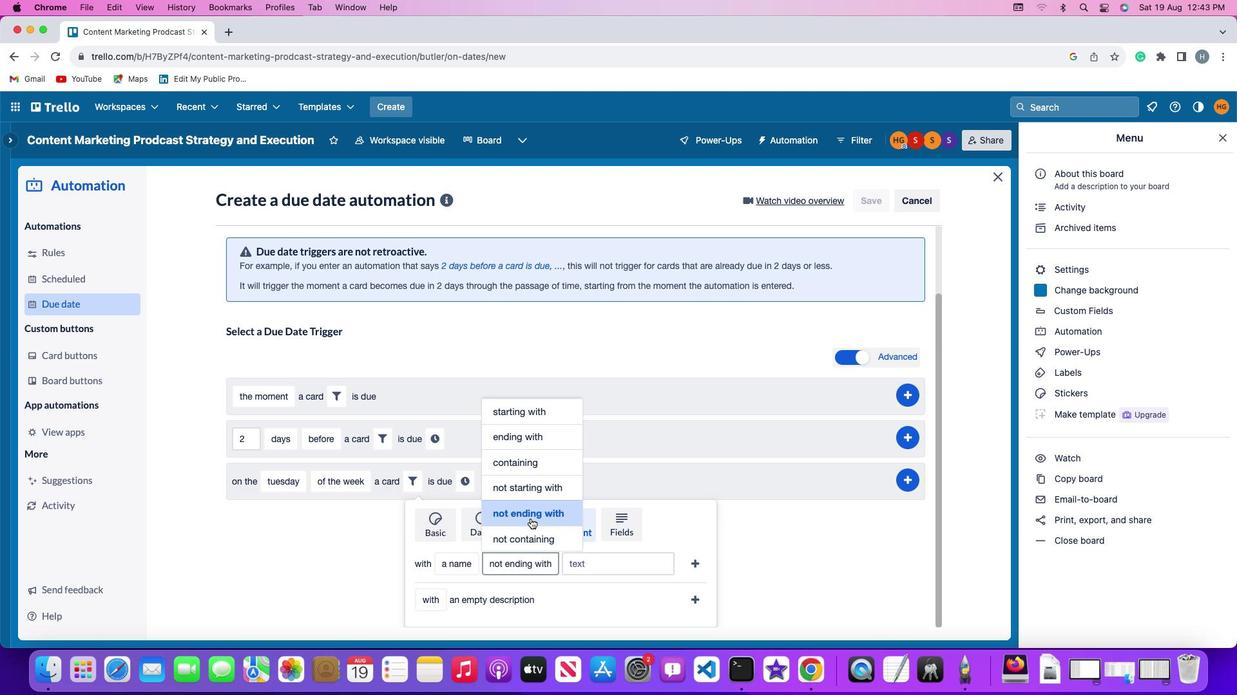 
Action: Mouse moved to (641, 555)
Screenshot: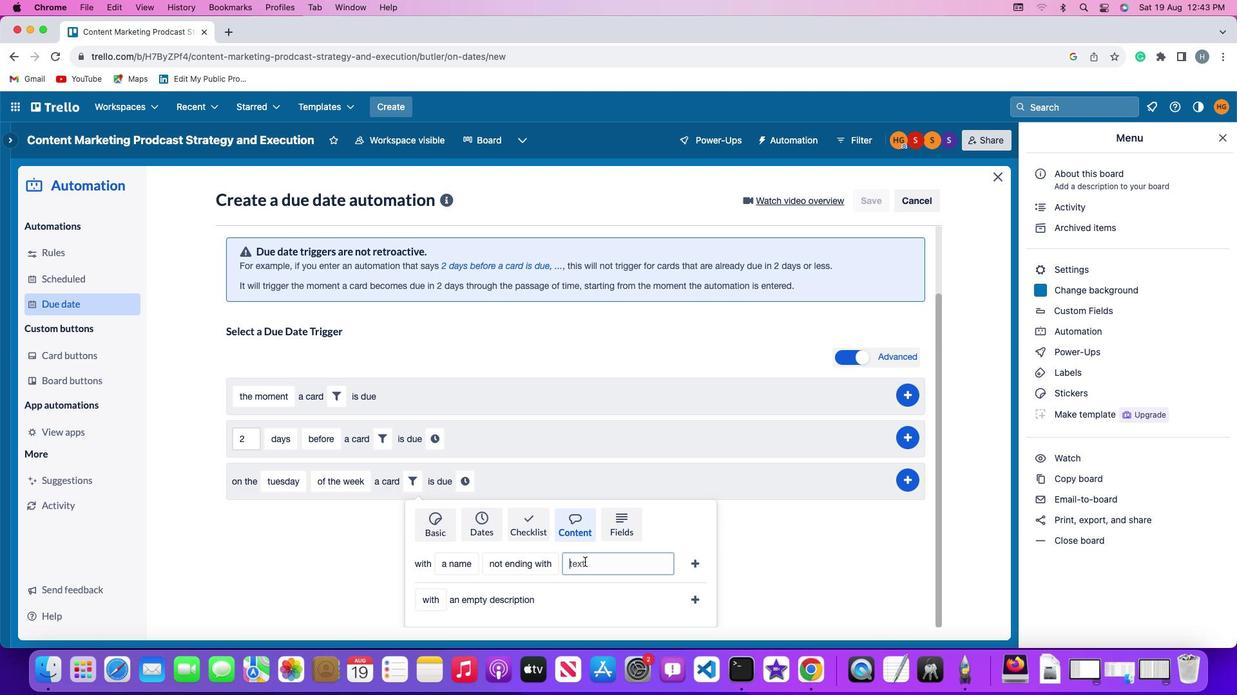 
Action: Mouse pressed left at (641, 555)
Screenshot: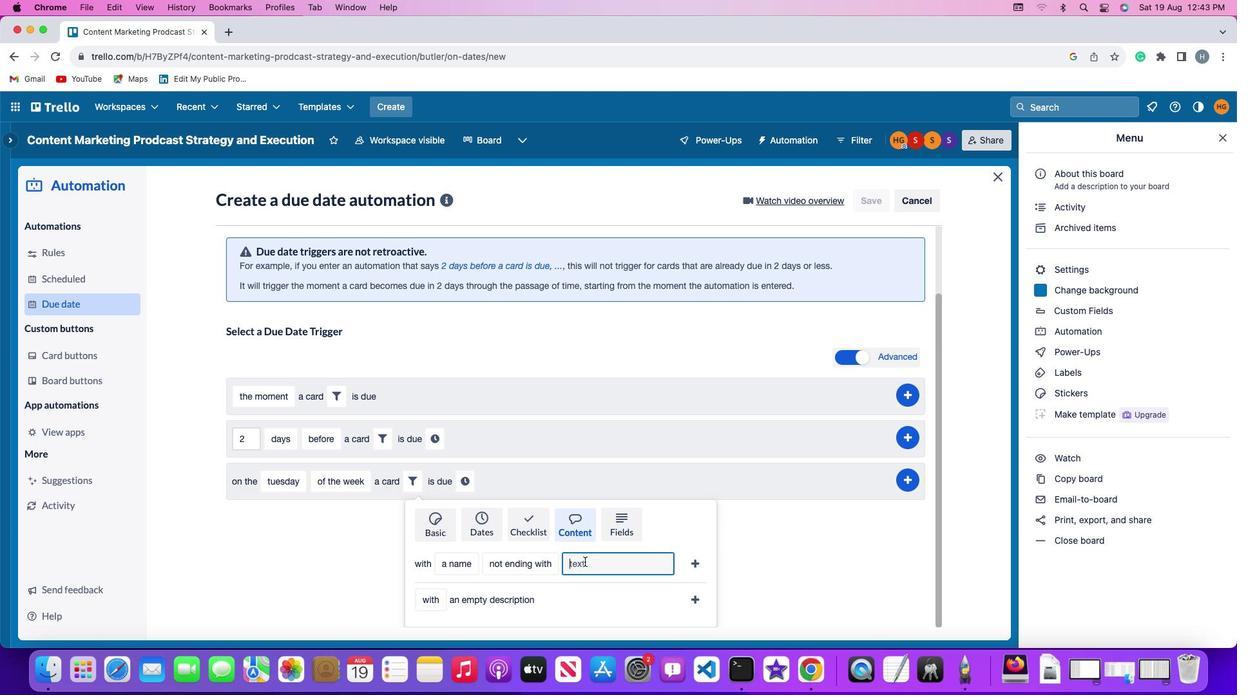 
Action: Mouse moved to (405, 548)
Screenshot: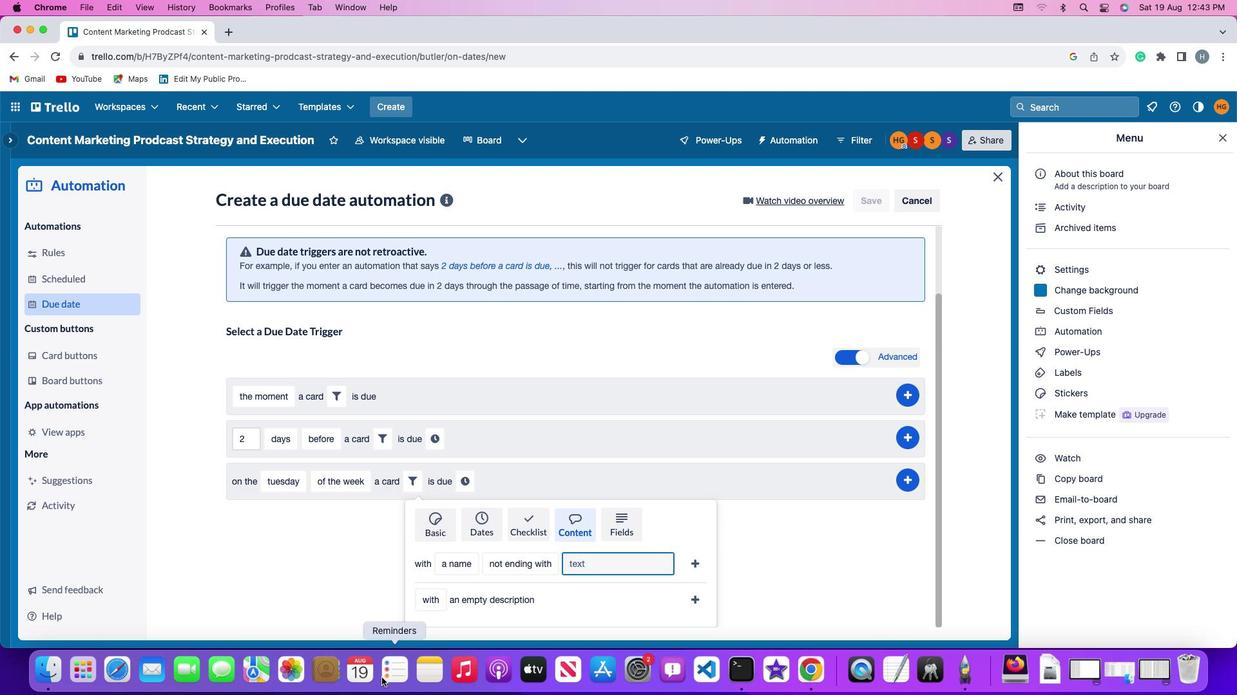 
Action: Key pressed 'r''e''s''u''m''e'
Screenshot: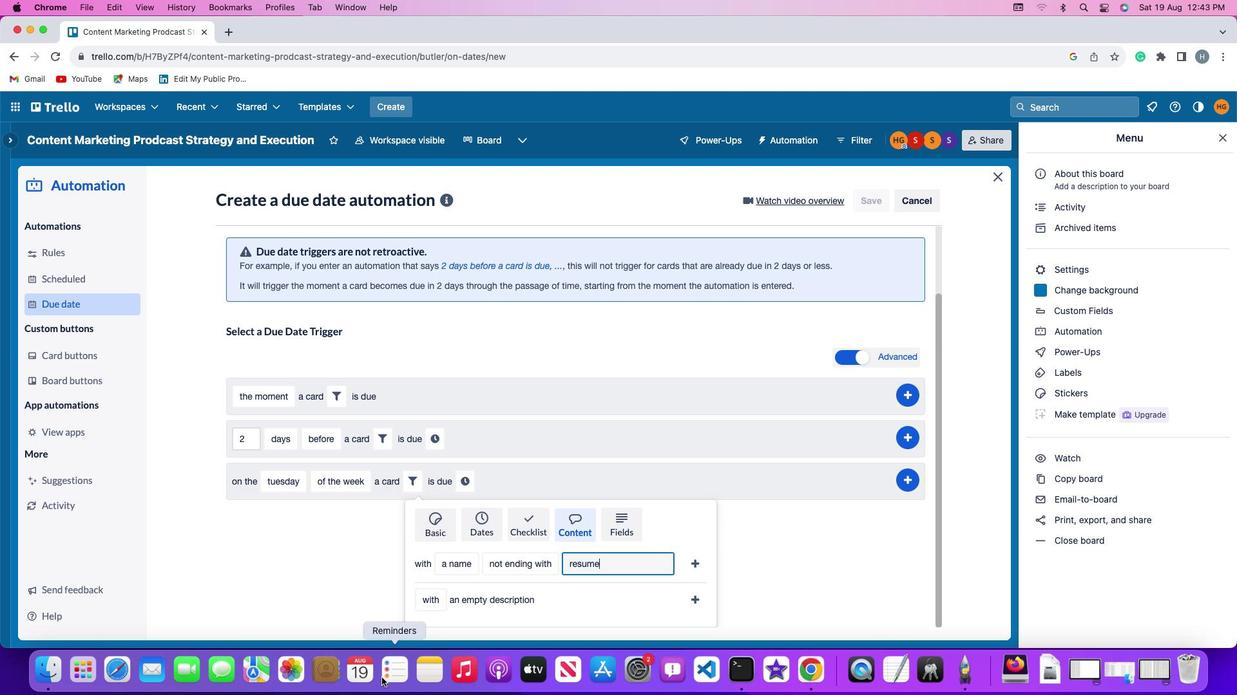 
Action: Mouse moved to (769, 555)
Screenshot: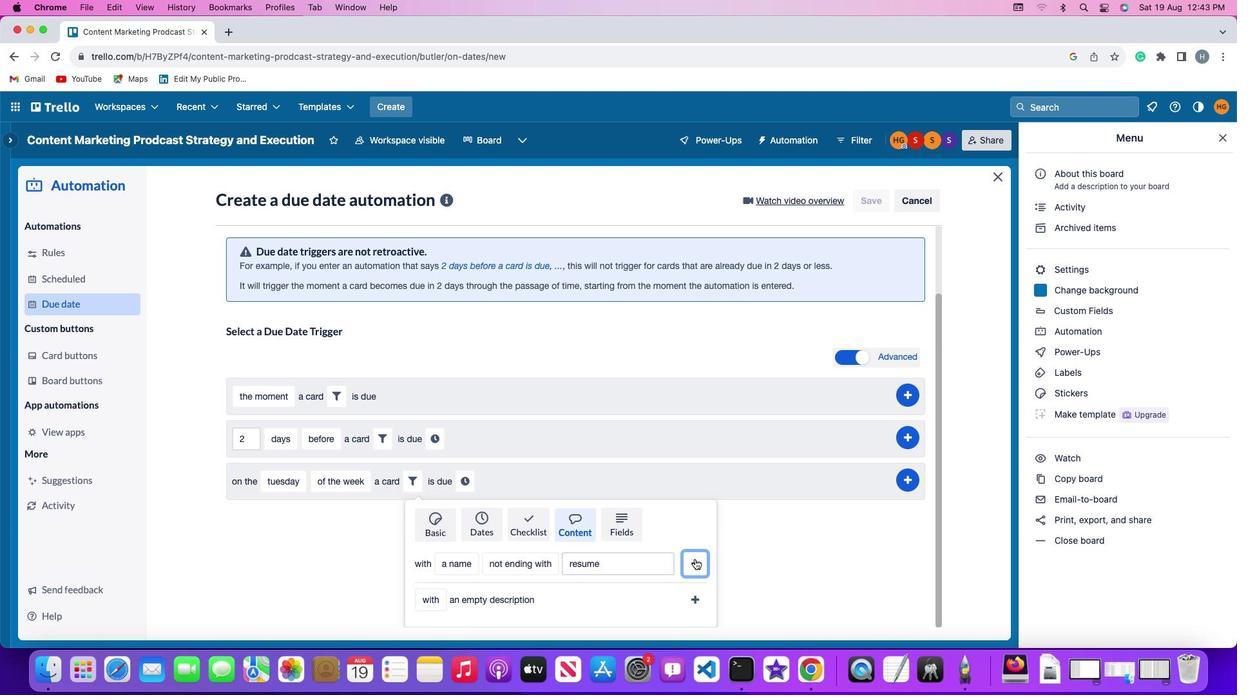 
Action: Mouse pressed left at (769, 555)
Screenshot: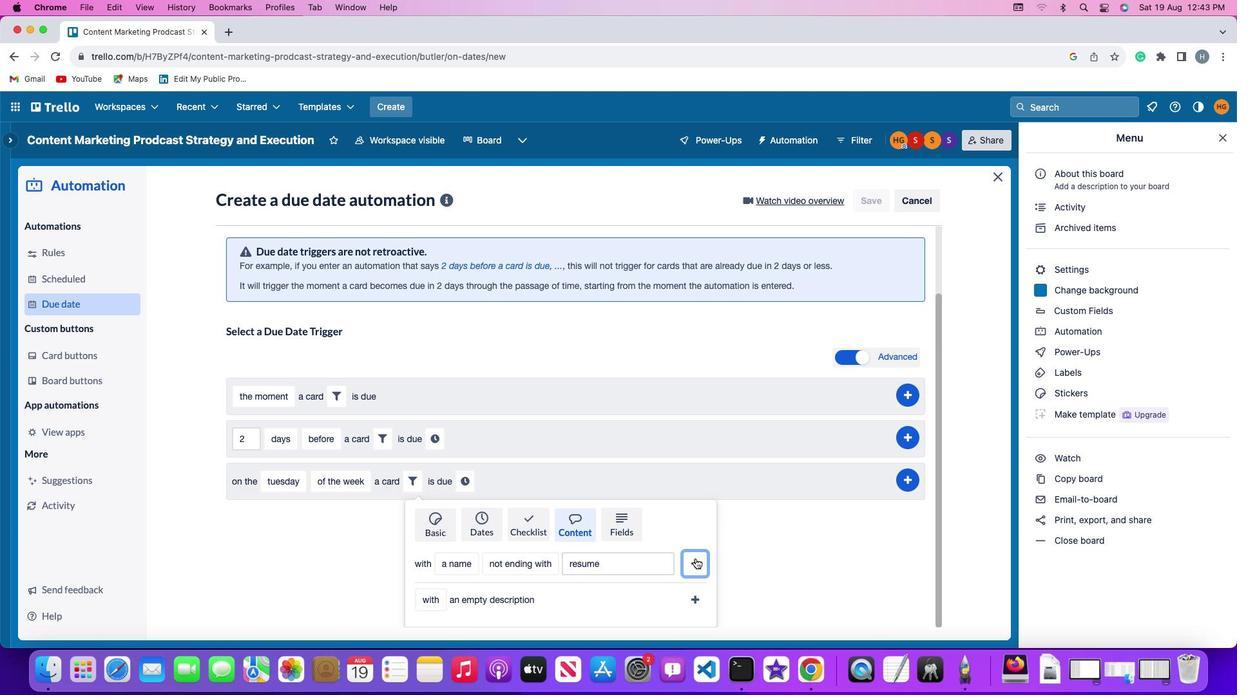 
Action: Mouse moved to (721, 555)
Screenshot: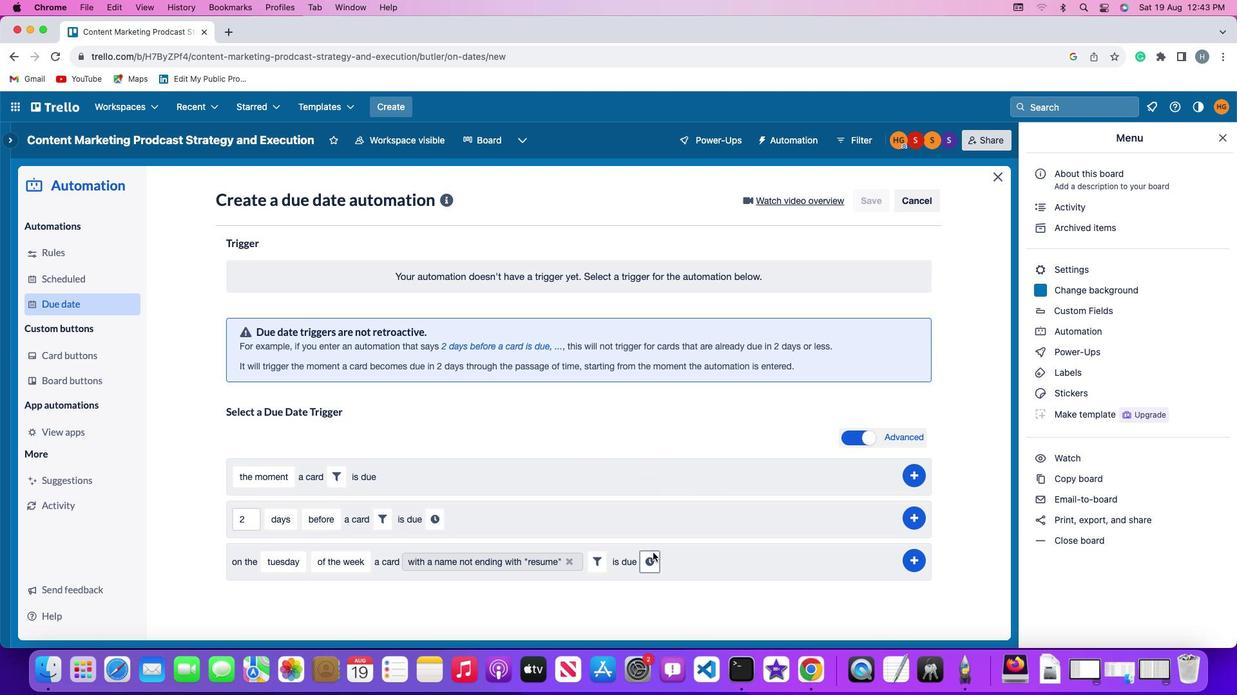 
Action: Mouse pressed left at (721, 555)
Screenshot: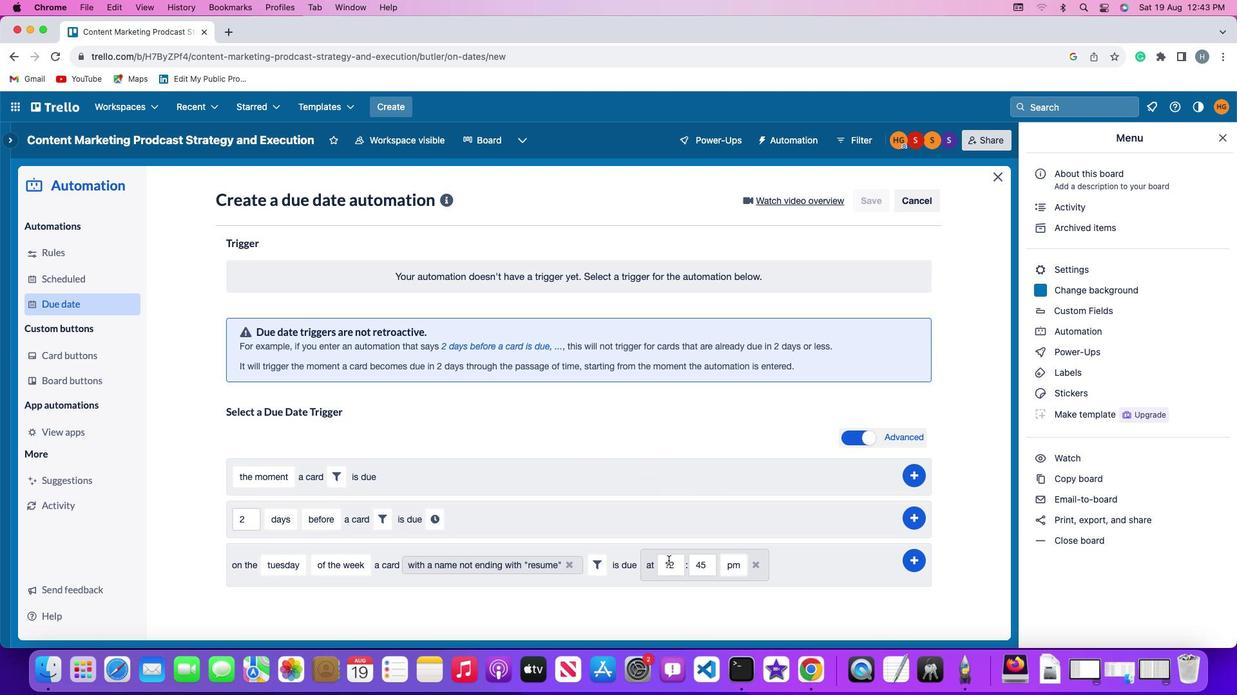 
Action: Mouse moved to (760, 554)
Screenshot: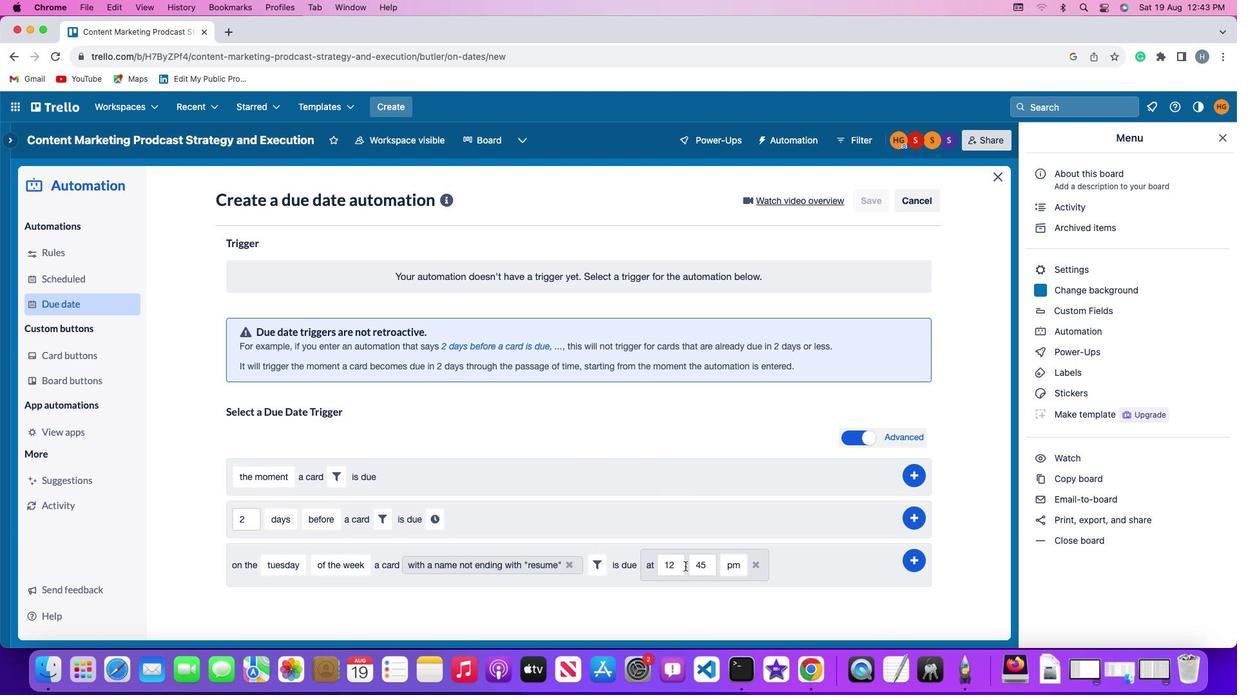 
Action: Mouse pressed left at (760, 554)
Screenshot: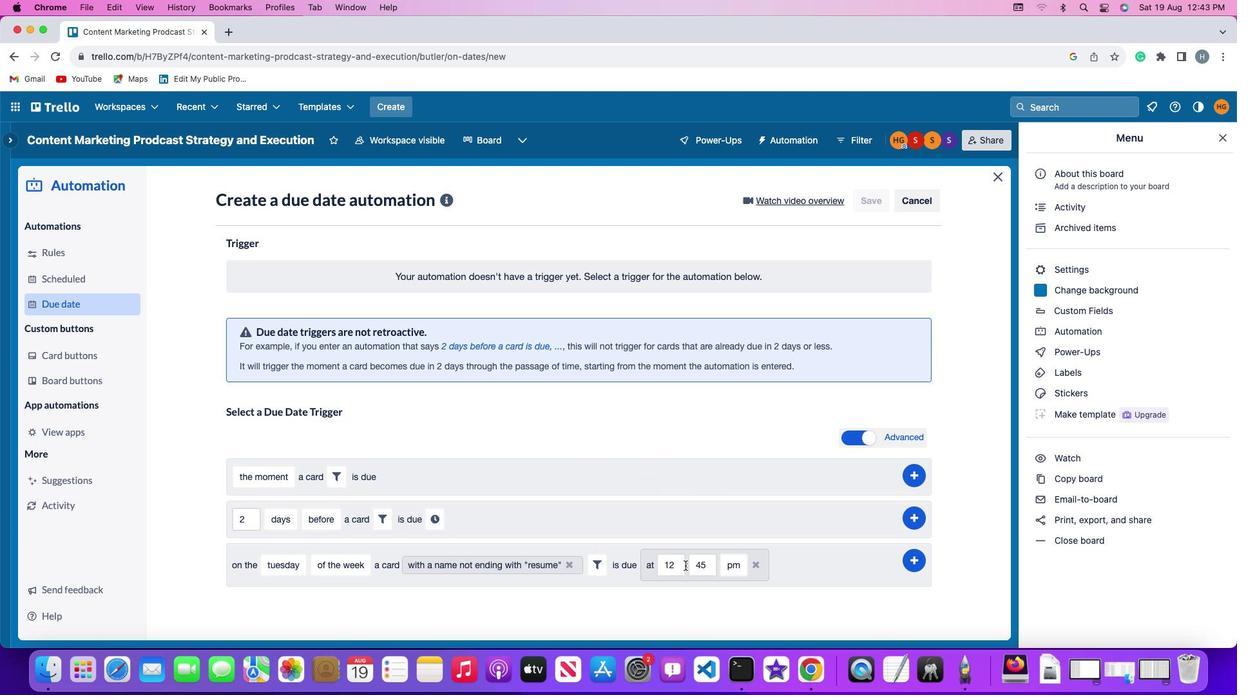 
Action: Mouse moved to (761, 555)
Screenshot: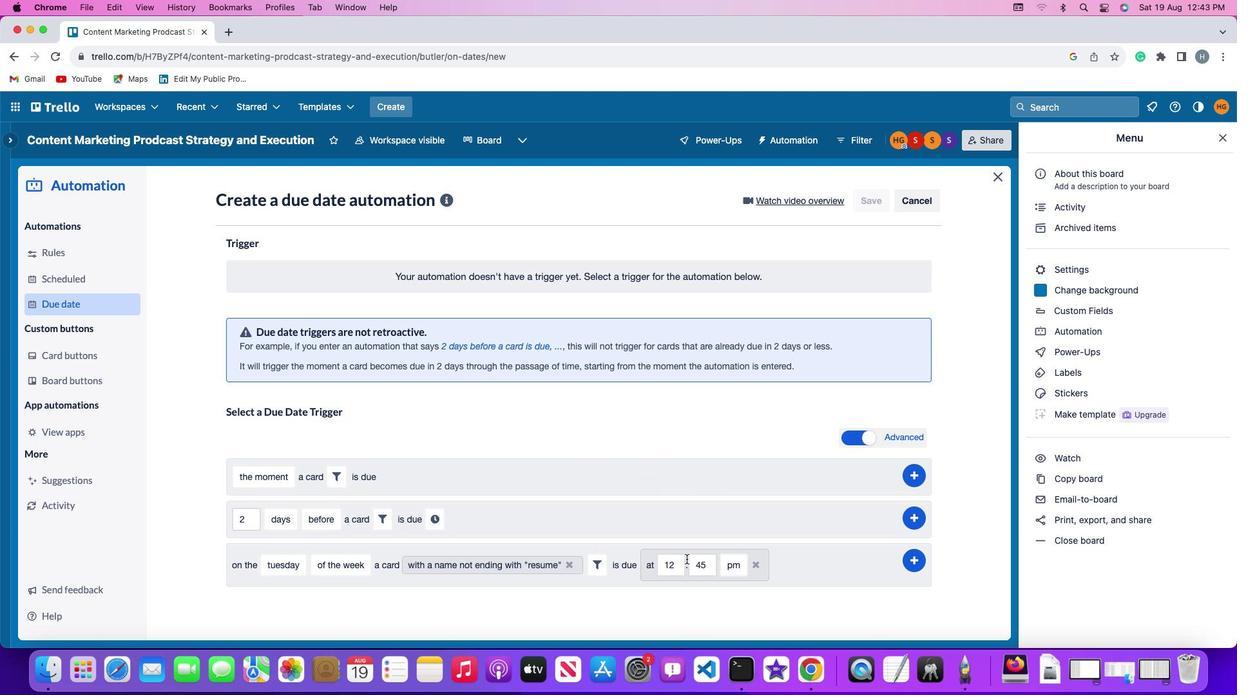 
Action: Key pressed Key.backspace
Screenshot: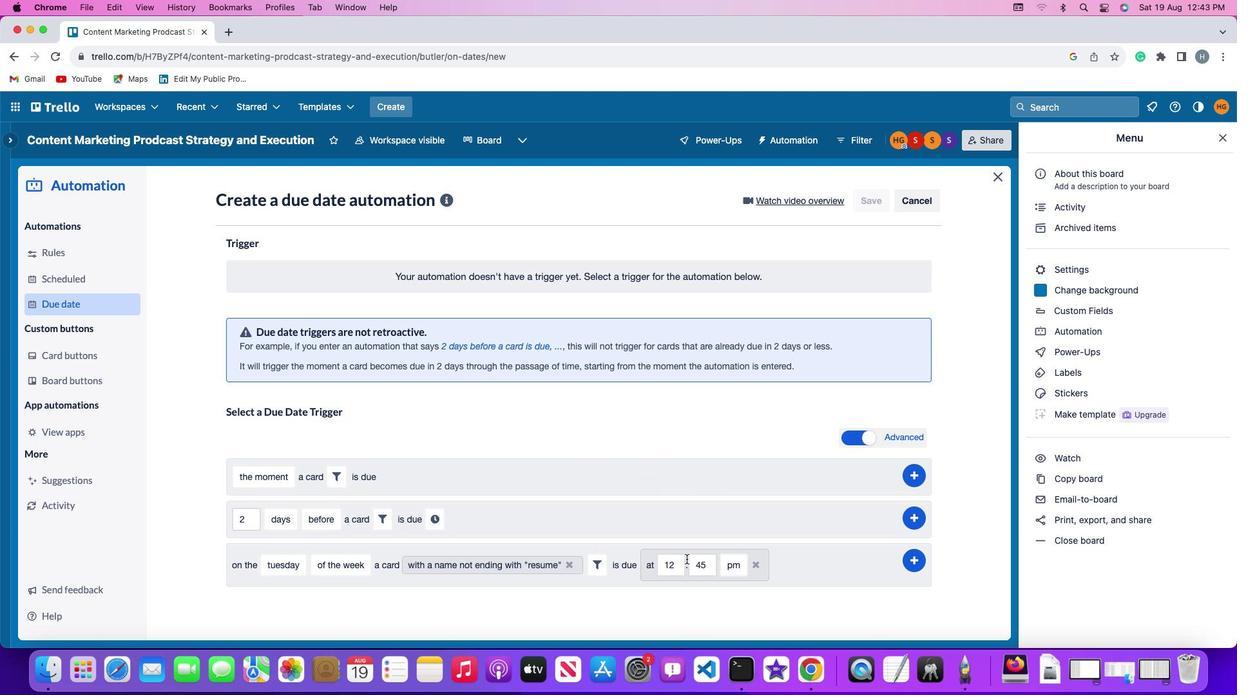 
Action: Mouse moved to (761, 555)
Screenshot: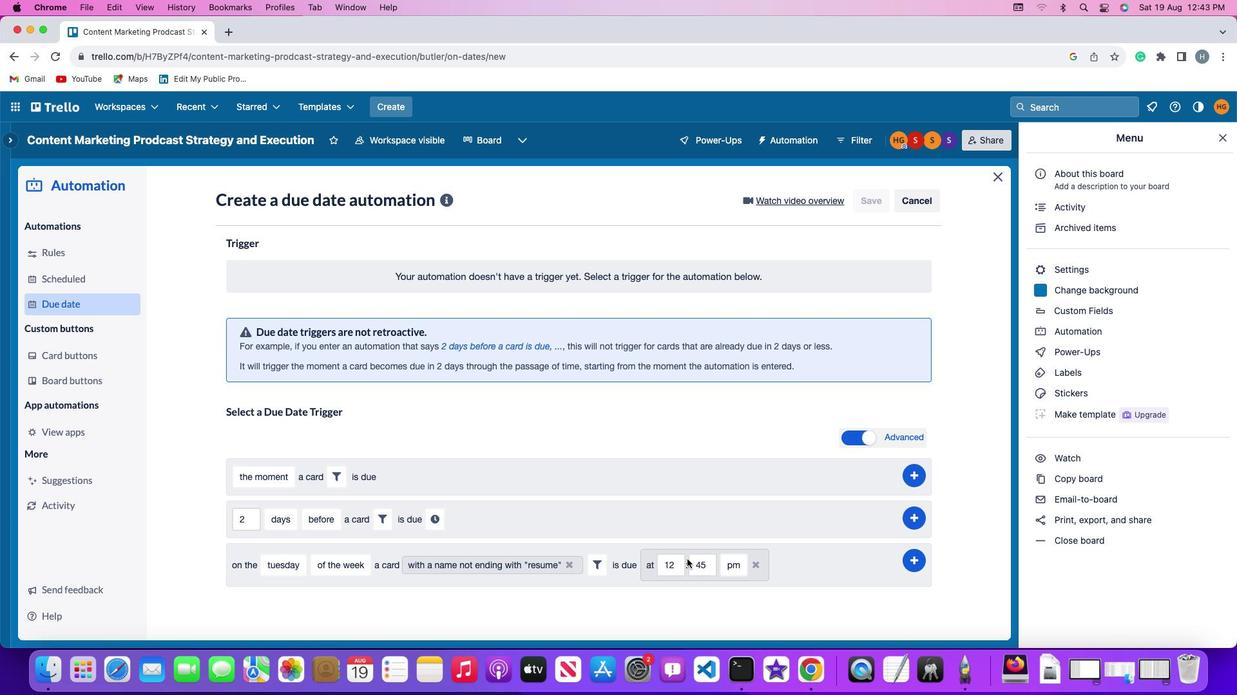 
Action: Key pressed '1'
Screenshot: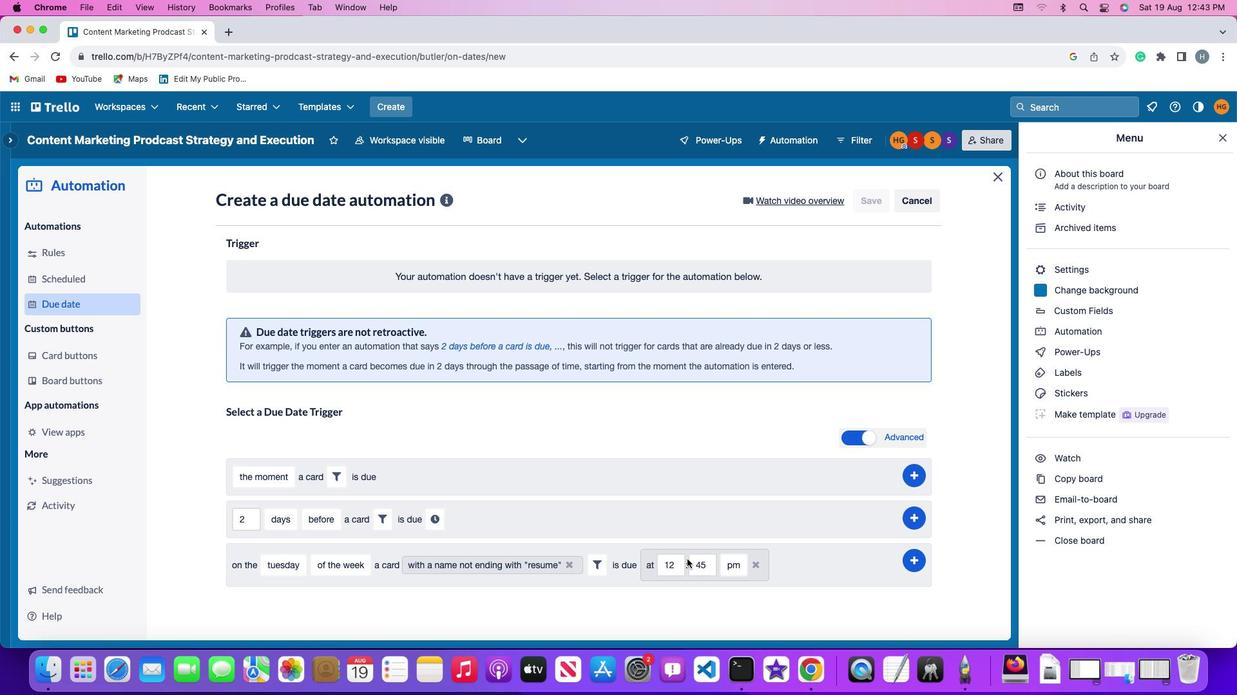 
Action: Mouse moved to (755, 555)
Screenshot: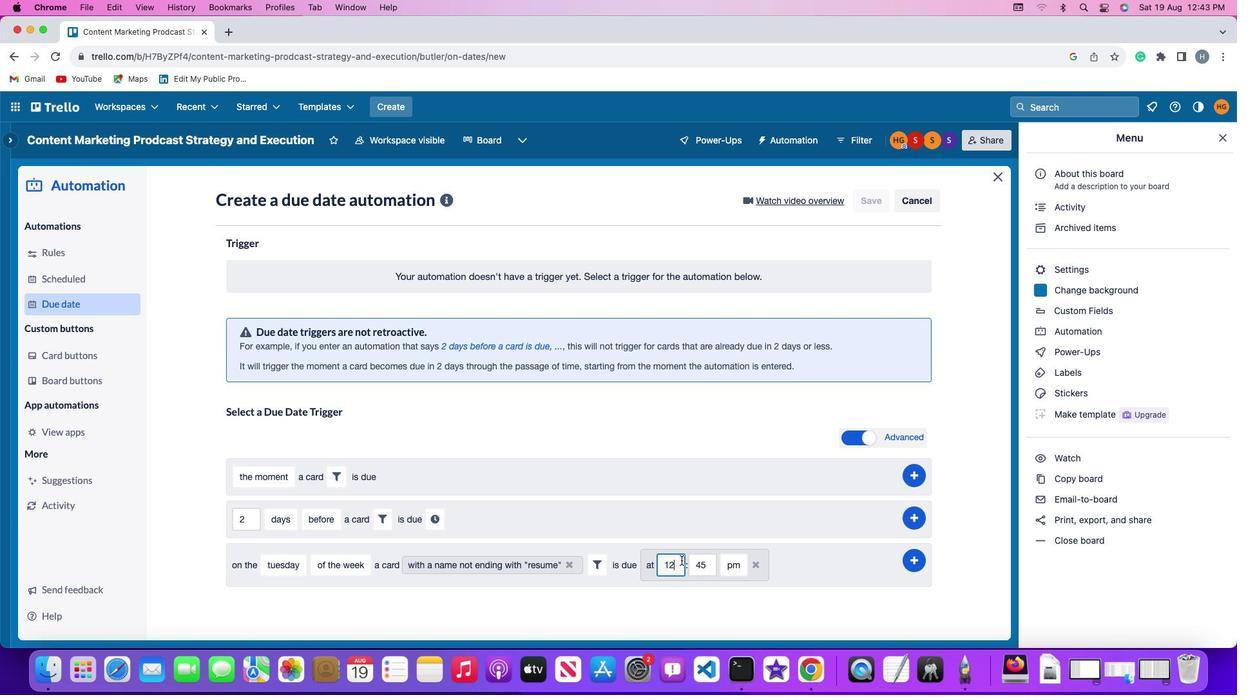 
Action: Mouse pressed left at (755, 555)
Screenshot: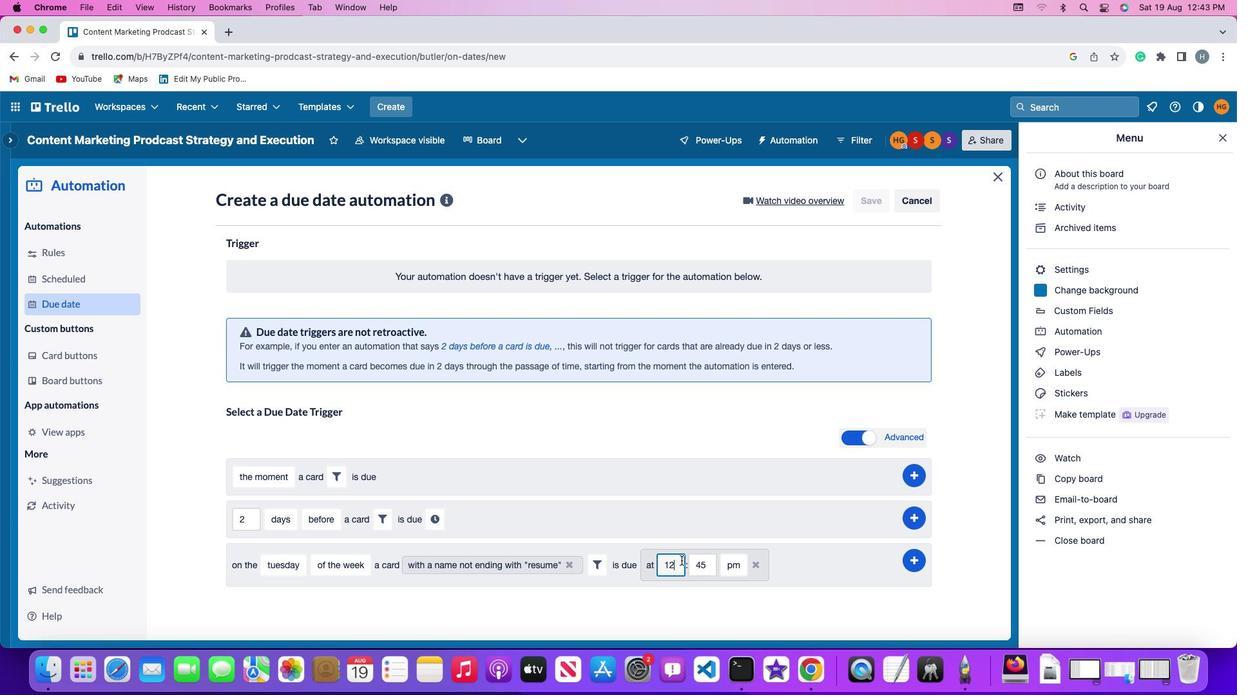 
Action: Key pressed Key.backspace'1'
Screenshot: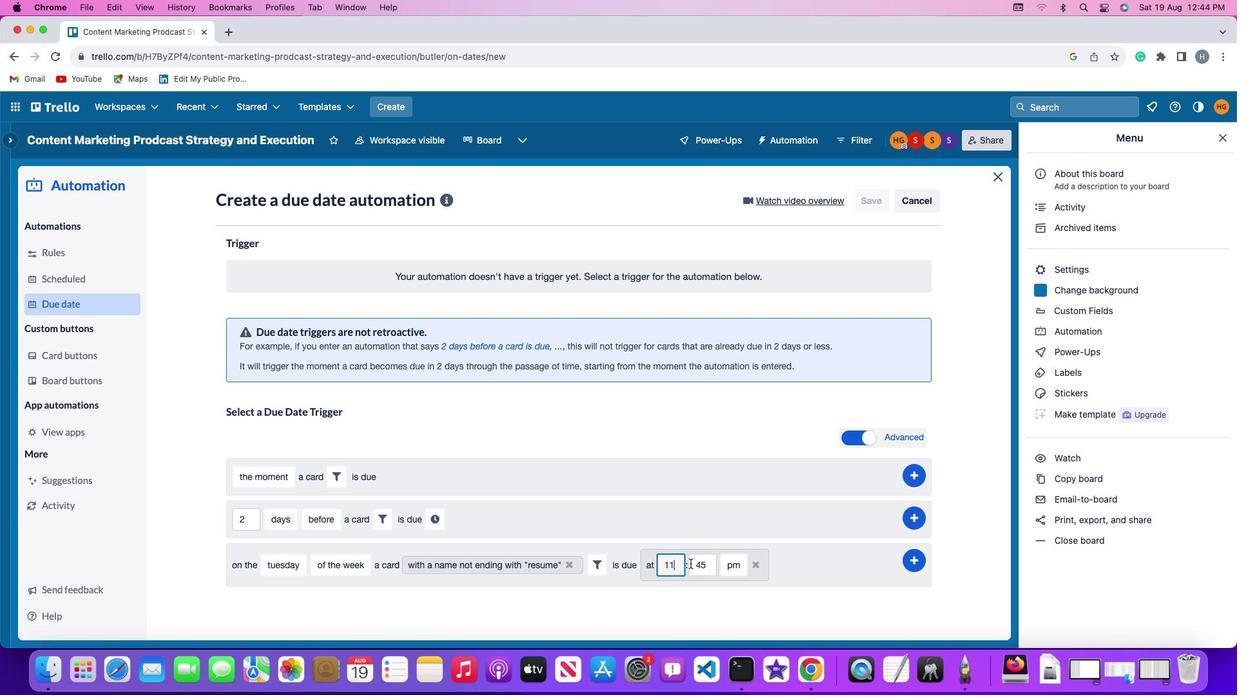
Action: Mouse moved to (784, 554)
Screenshot: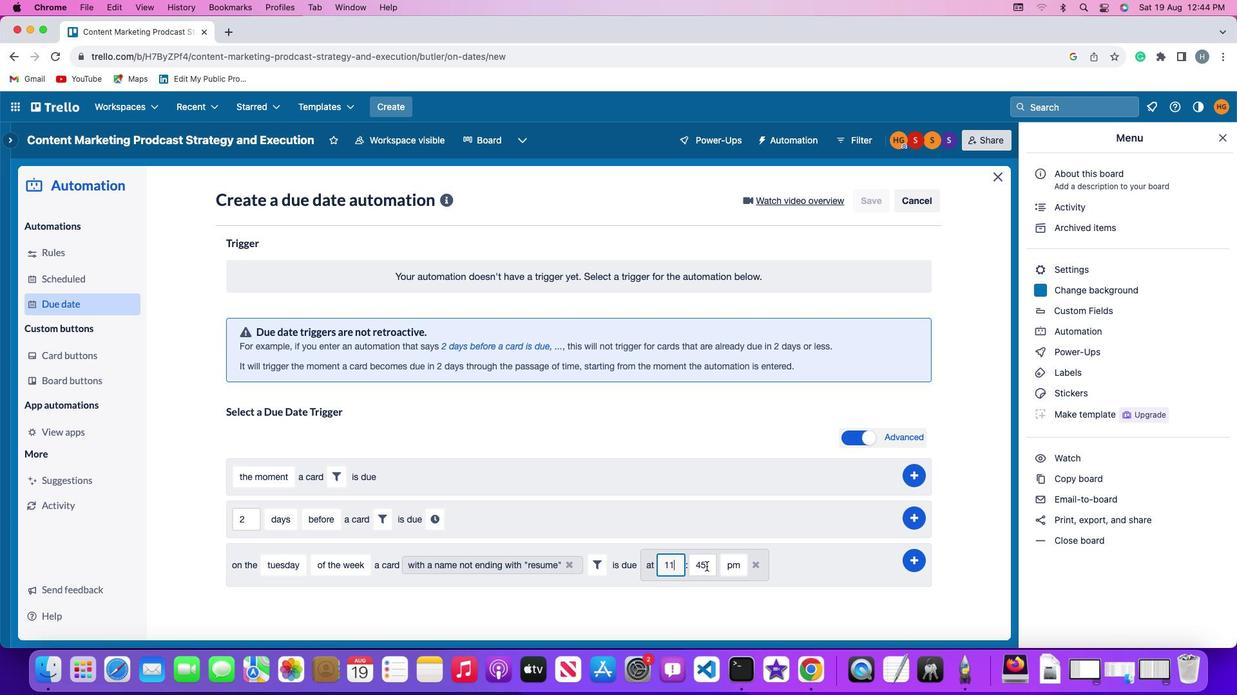 
Action: Mouse pressed left at (784, 554)
Screenshot: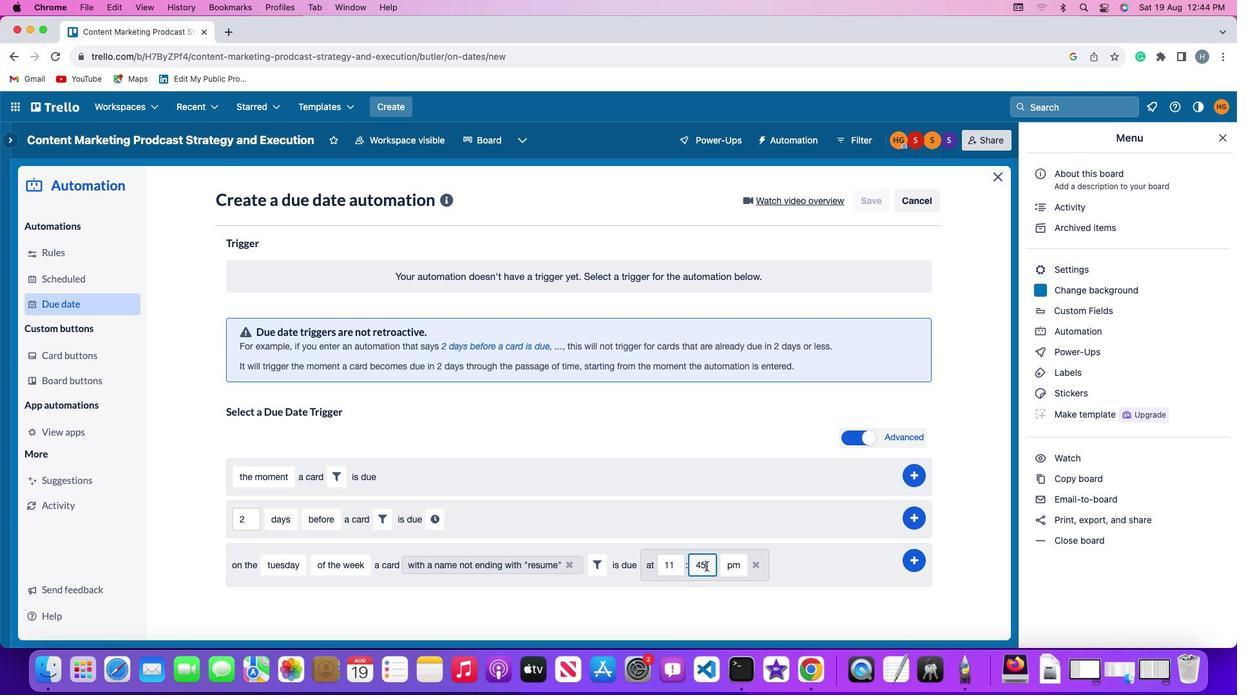 
Action: Key pressed Key.backspaceKey.backspace'0''0'
Screenshot: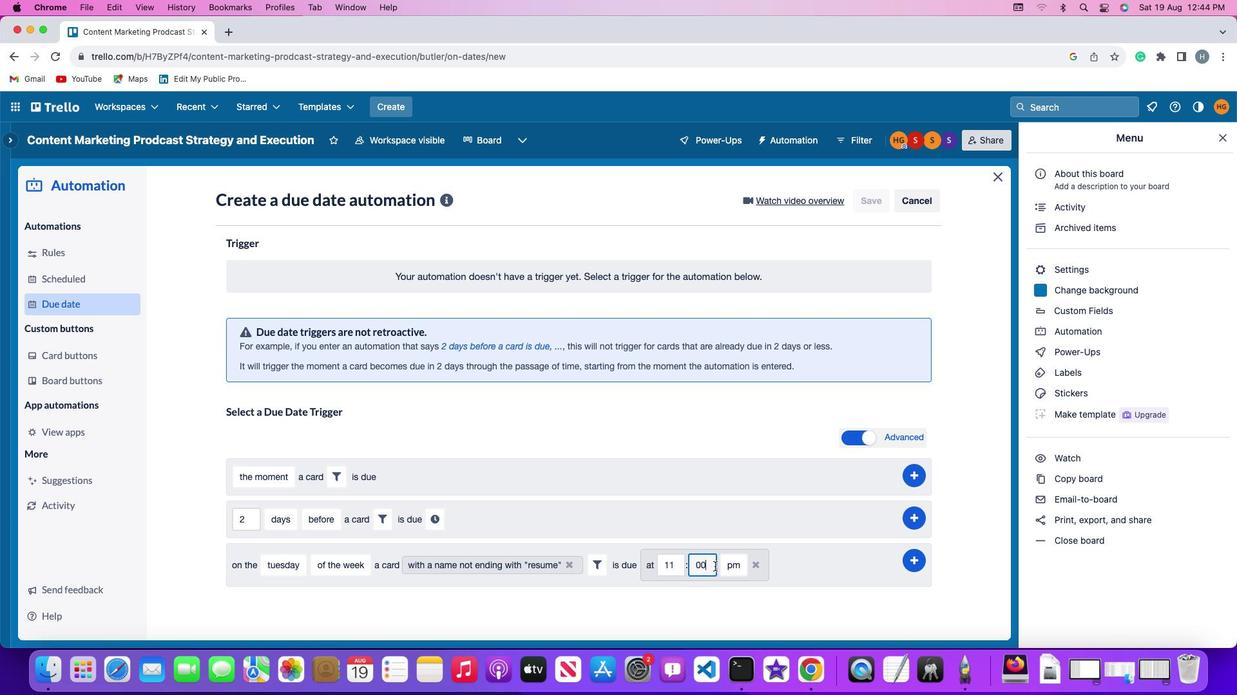 
Action: Mouse moved to (809, 554)
Screenshot: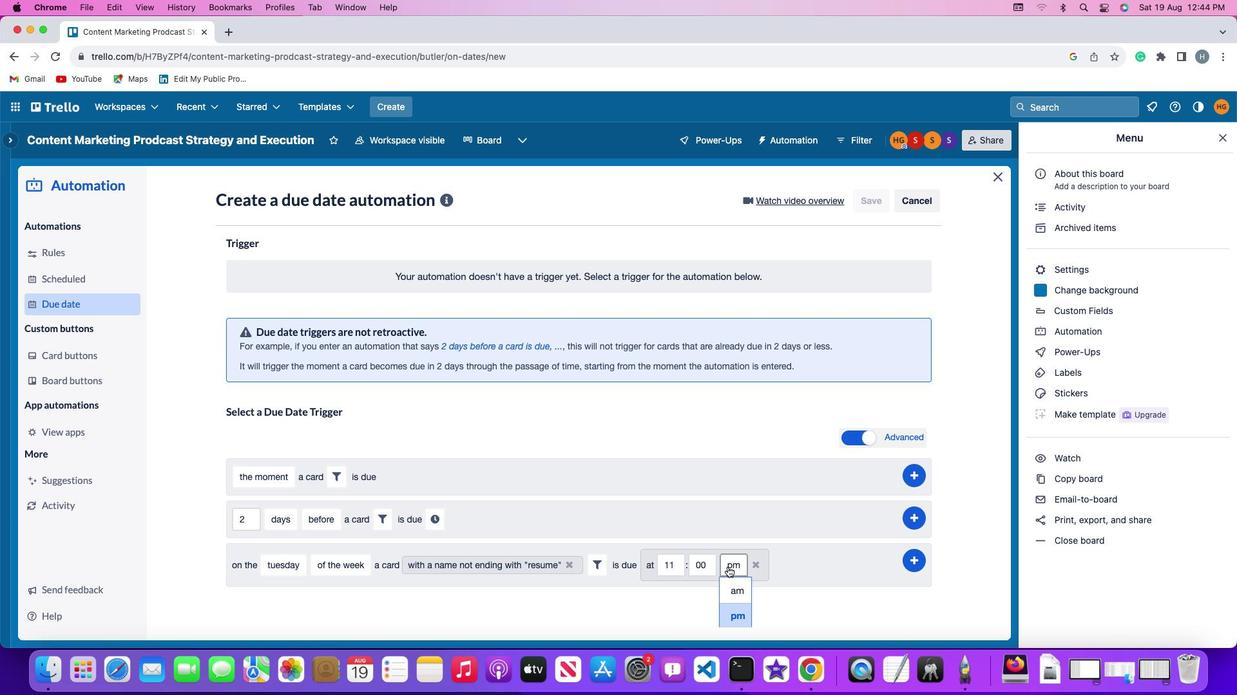 
Action: Mouse pressed left at (809, 554)
Screenshot: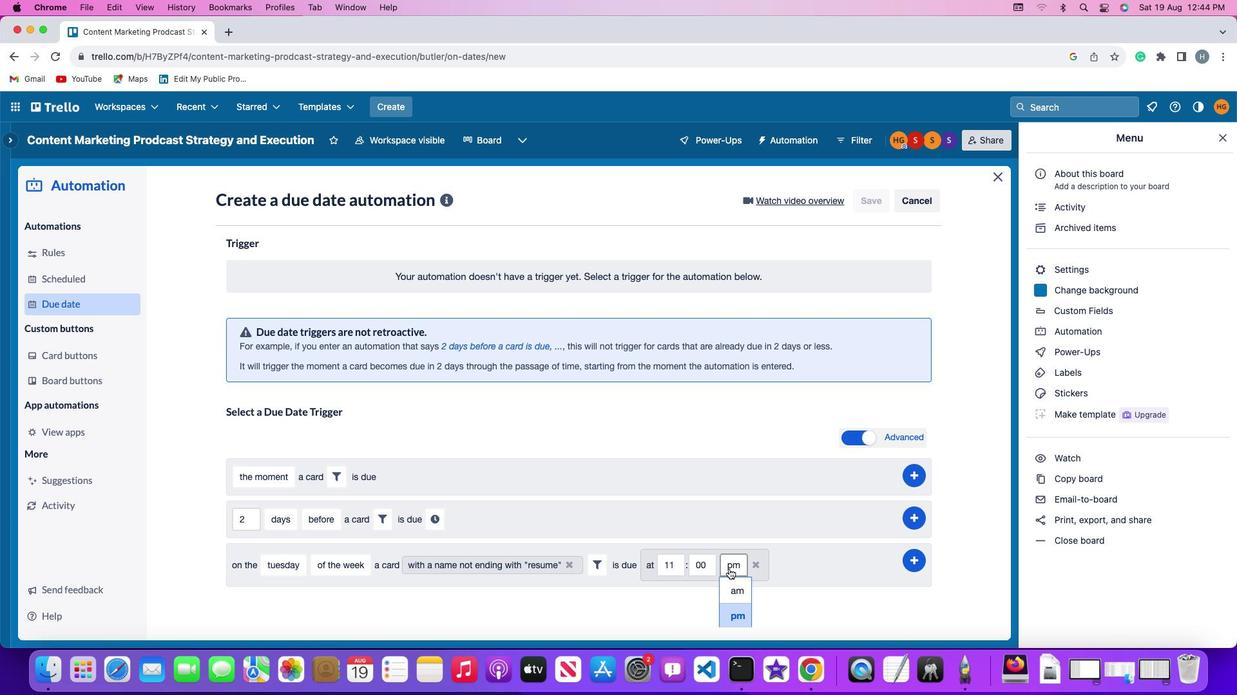 
Action: Mouse moved to (822, 554)
Screenshot: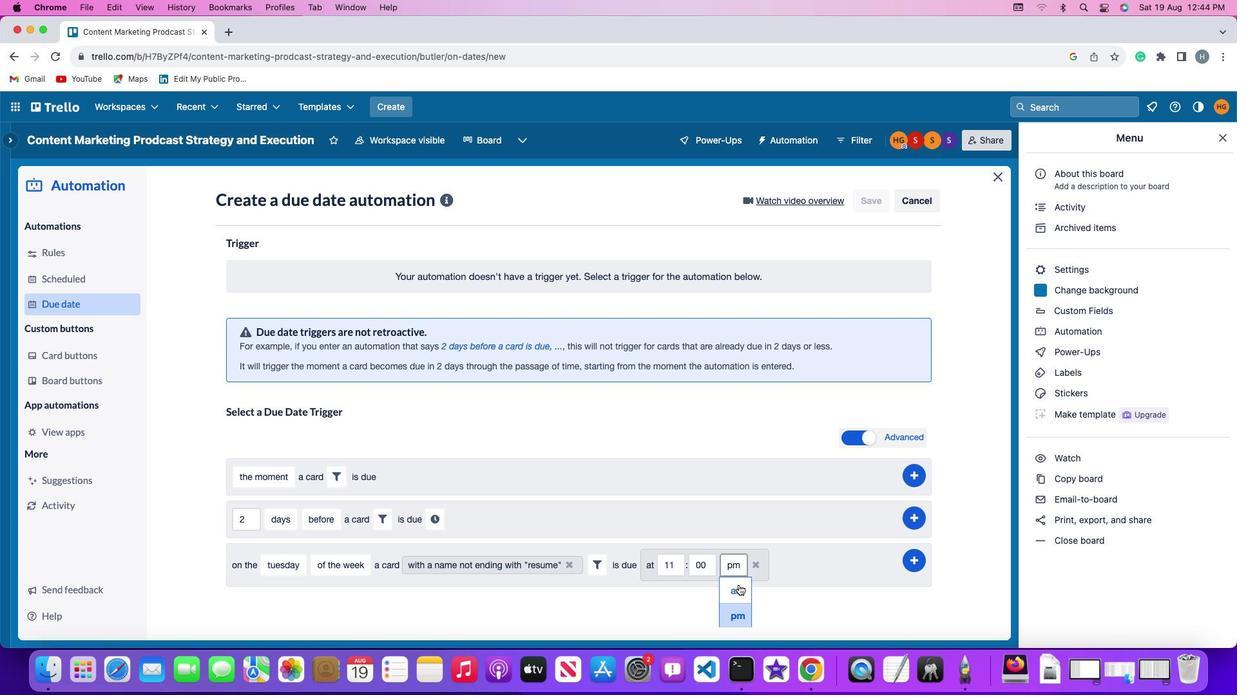 
Action: Mouse pressed left at (822, 554)
Screenshot: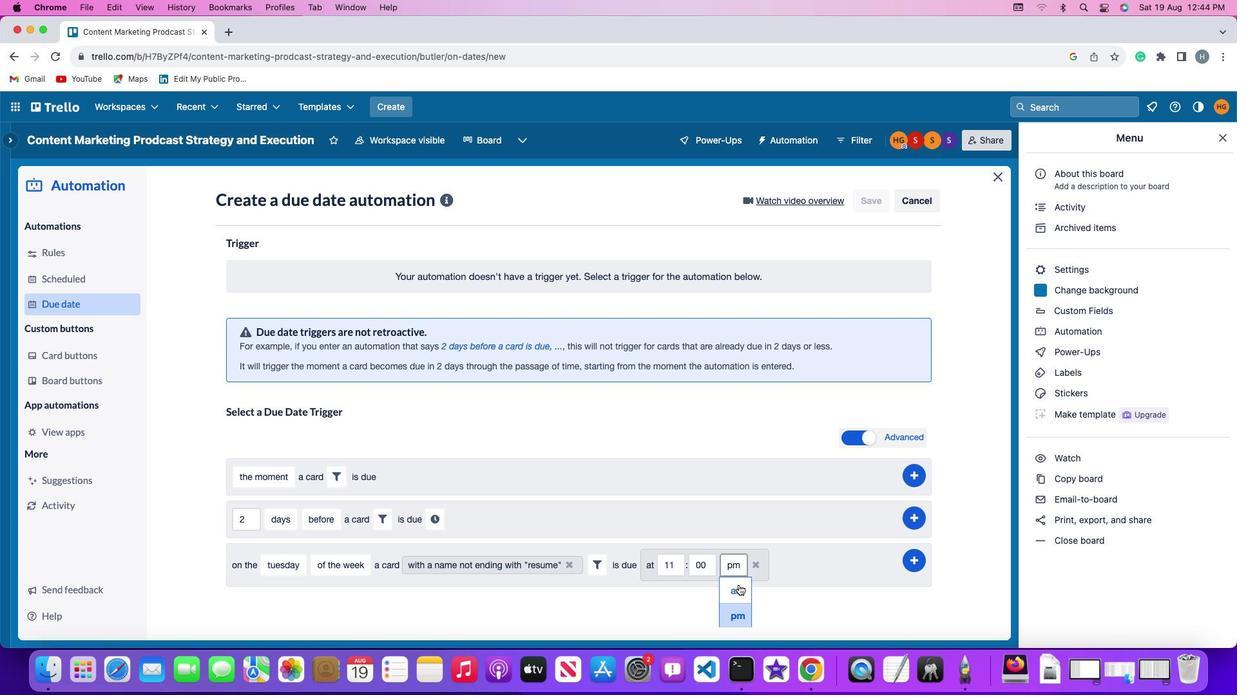 
Action: Mouse moved to (1031, 555)
Screenshot: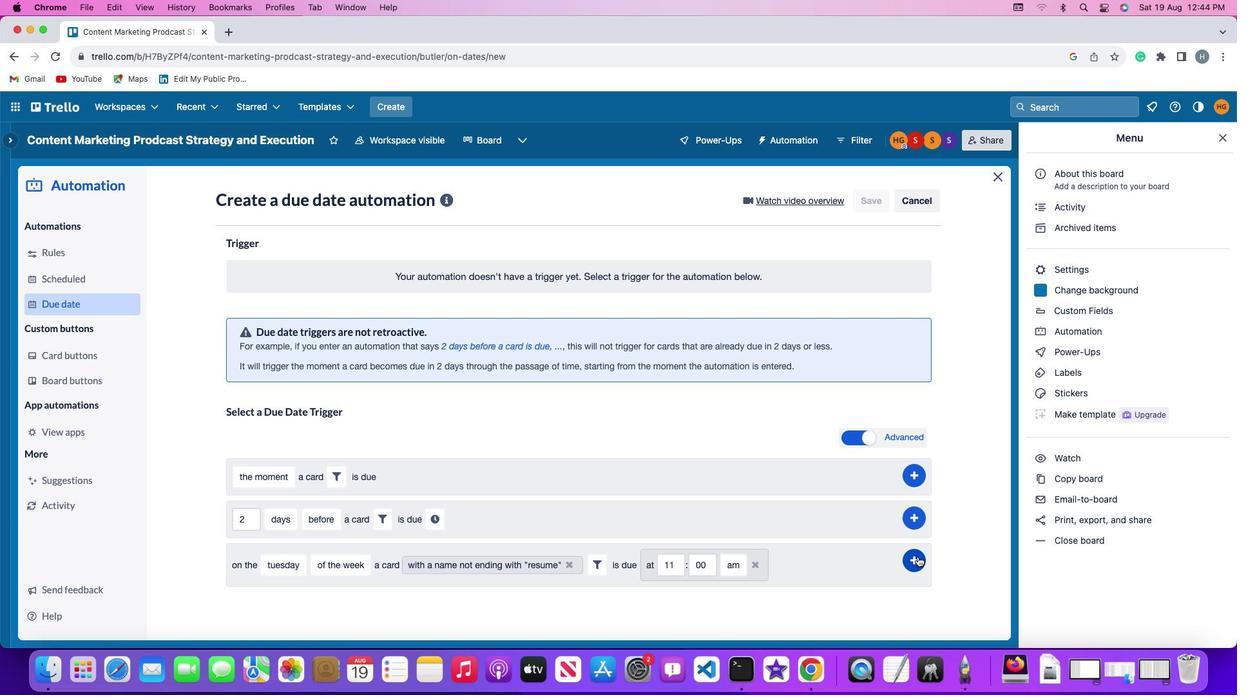
Action: Mouse pressed left at (1031, 555)
Screenshot: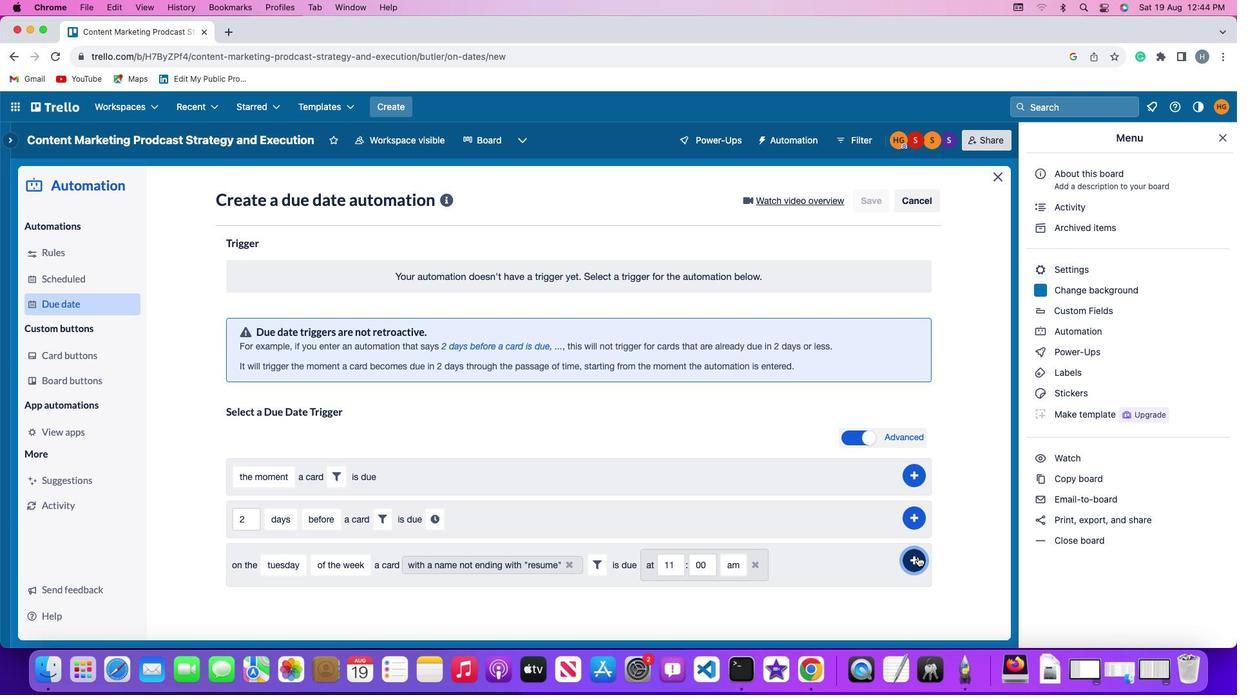 
Action: Mouse moved to (1096, 559)
Screenshot: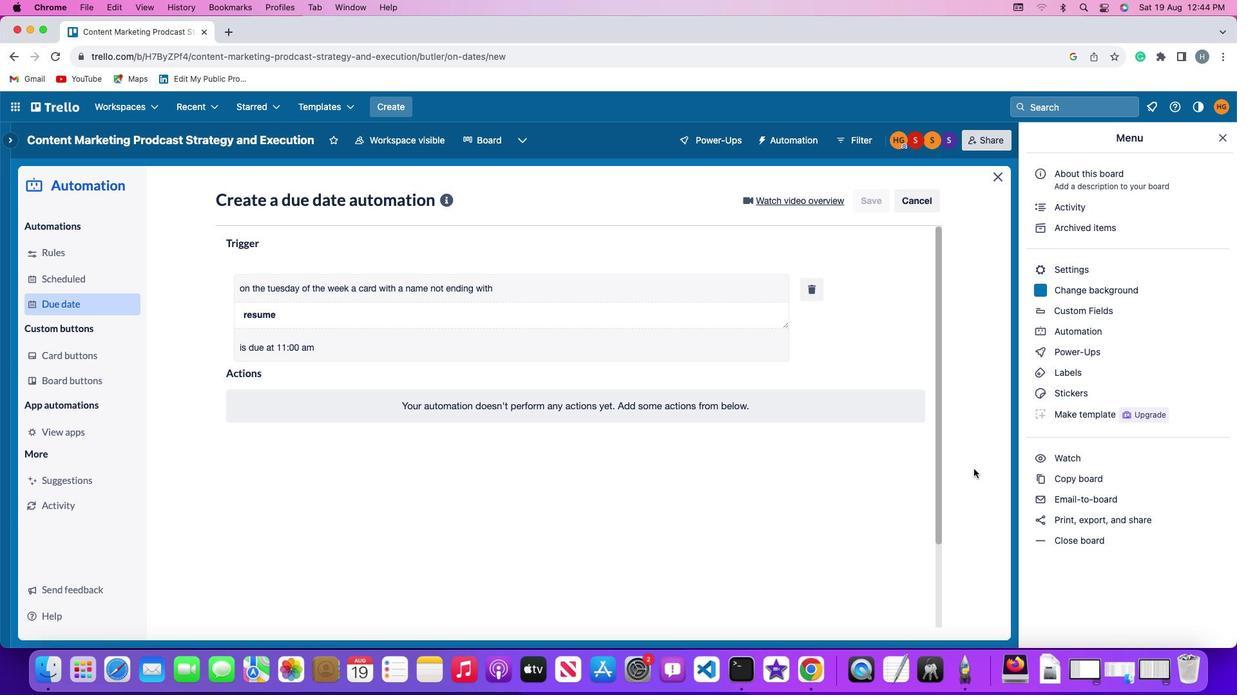 
